 Task: Set an out-of-office reply in Outlook with the message 'I am on vacation' for the specified time range.
Action: Mouse moved to (16, 101)
Screenshot: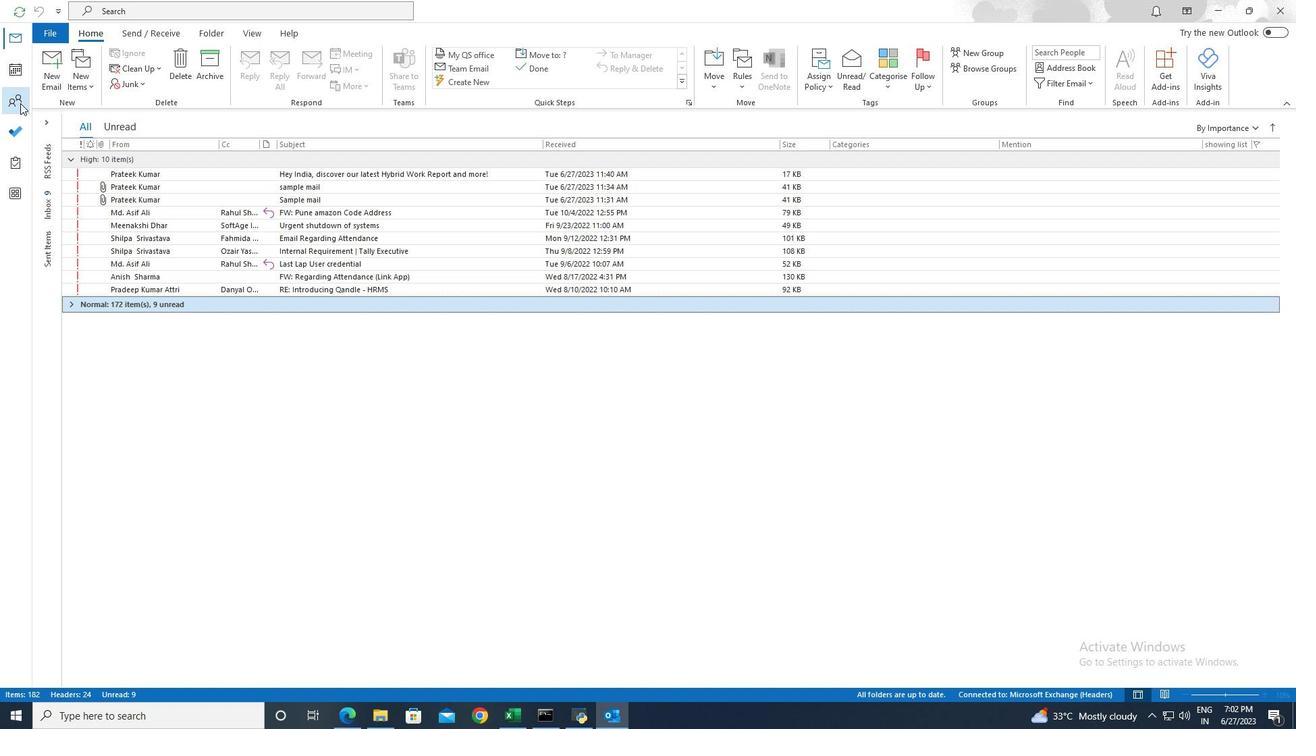 
Action: Mouse pressed left at (16, 101)
Screenshot: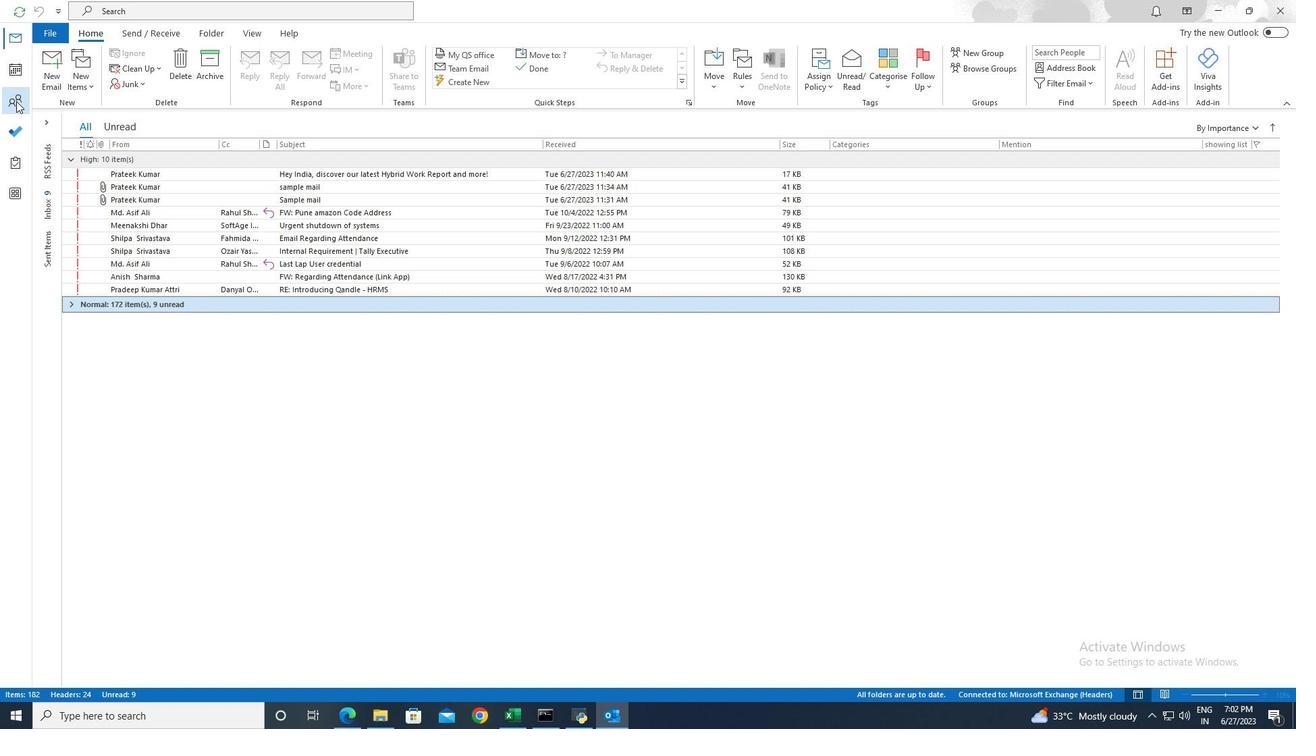
Action: Mouse moved to (41, 29)
Screenshot: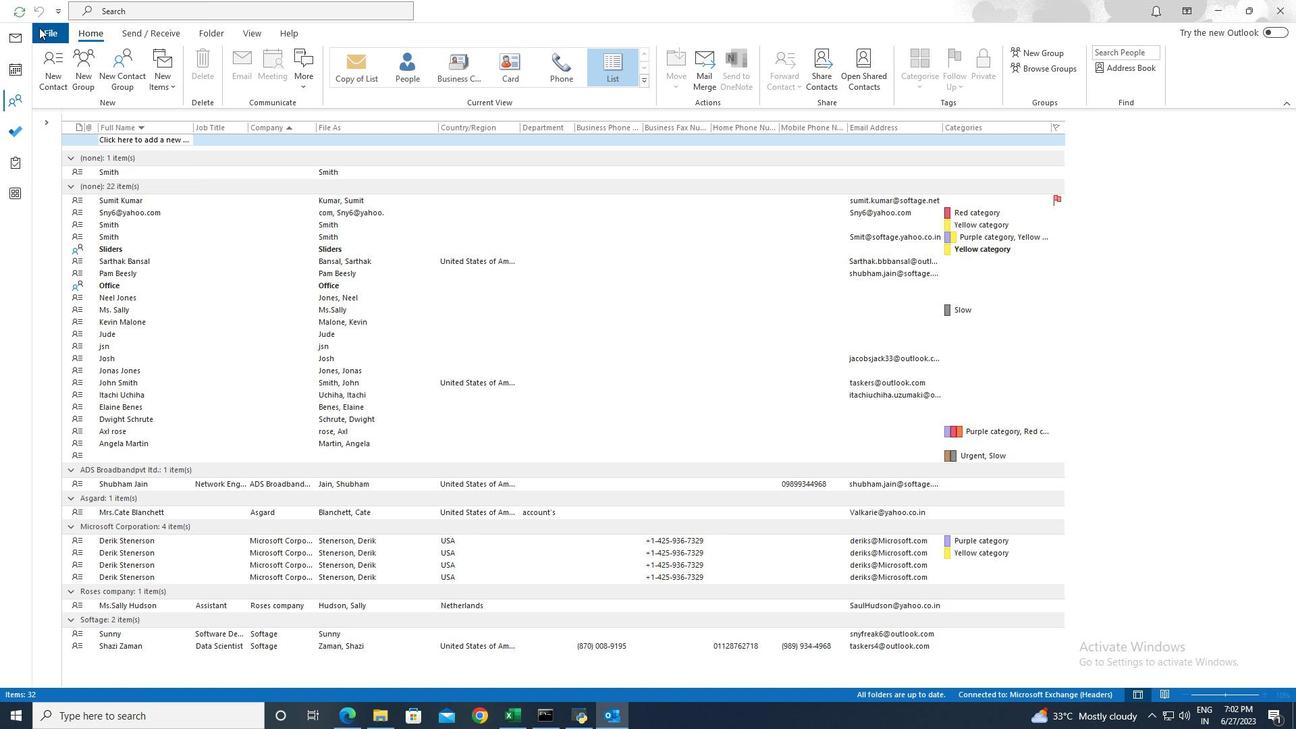 
Action: Mouse pressed left at (41, 29)
Screenshot: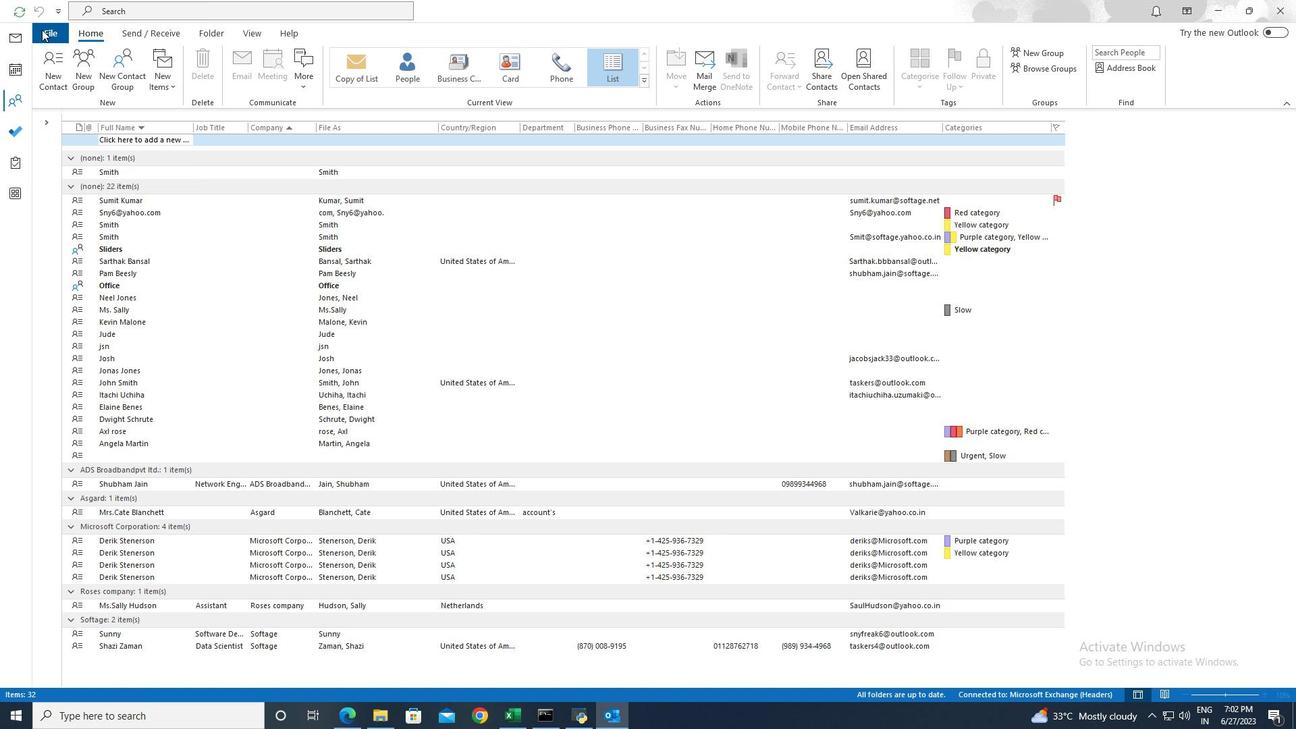 
Action: Mouse moved to (143, 270)
Screenshot: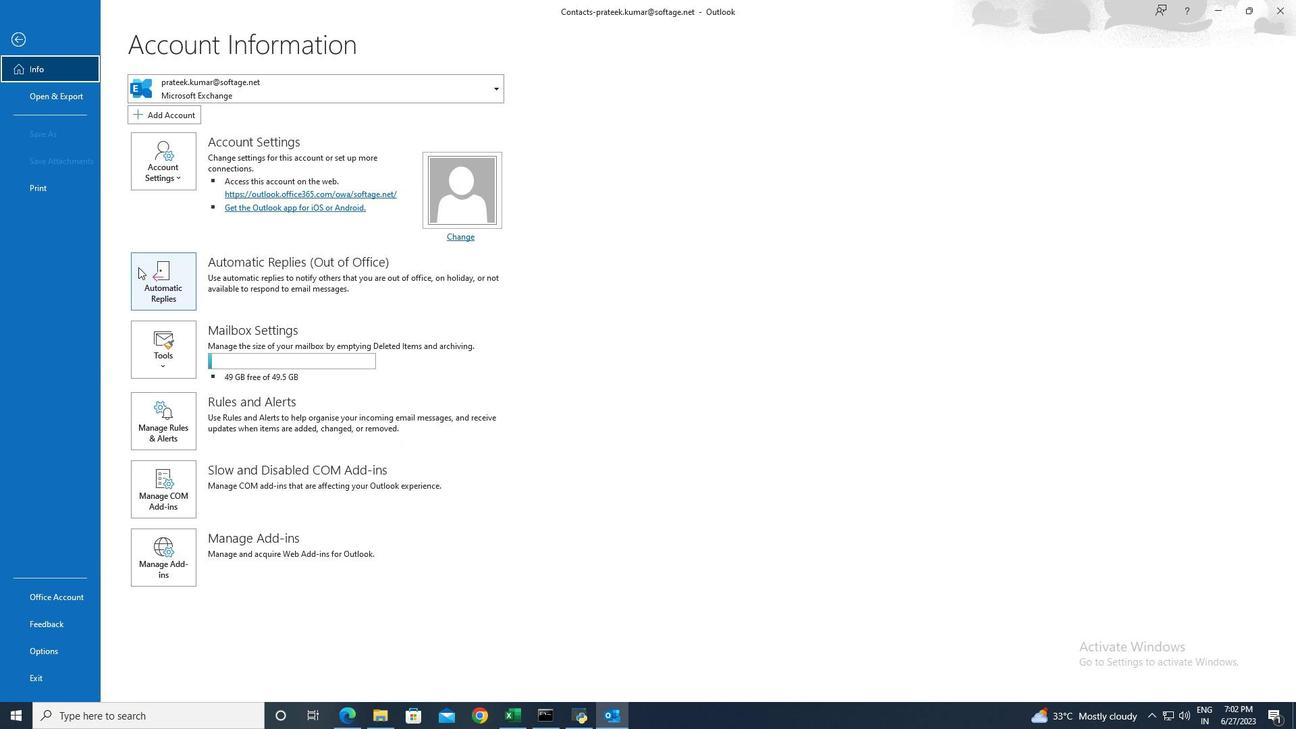 
Action: Mouse pressed left at (143, 270)
Screenshot: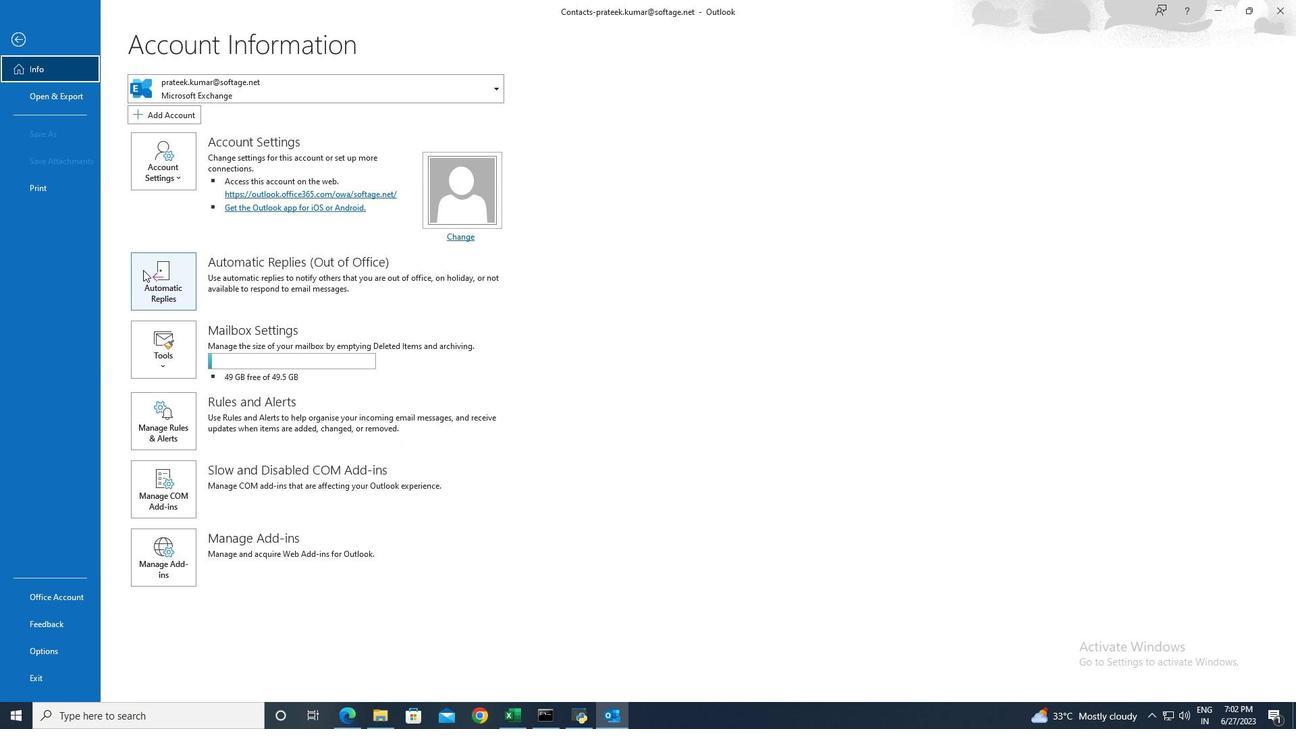 
Action: Mouse moved to (647, 233)
Screenshot: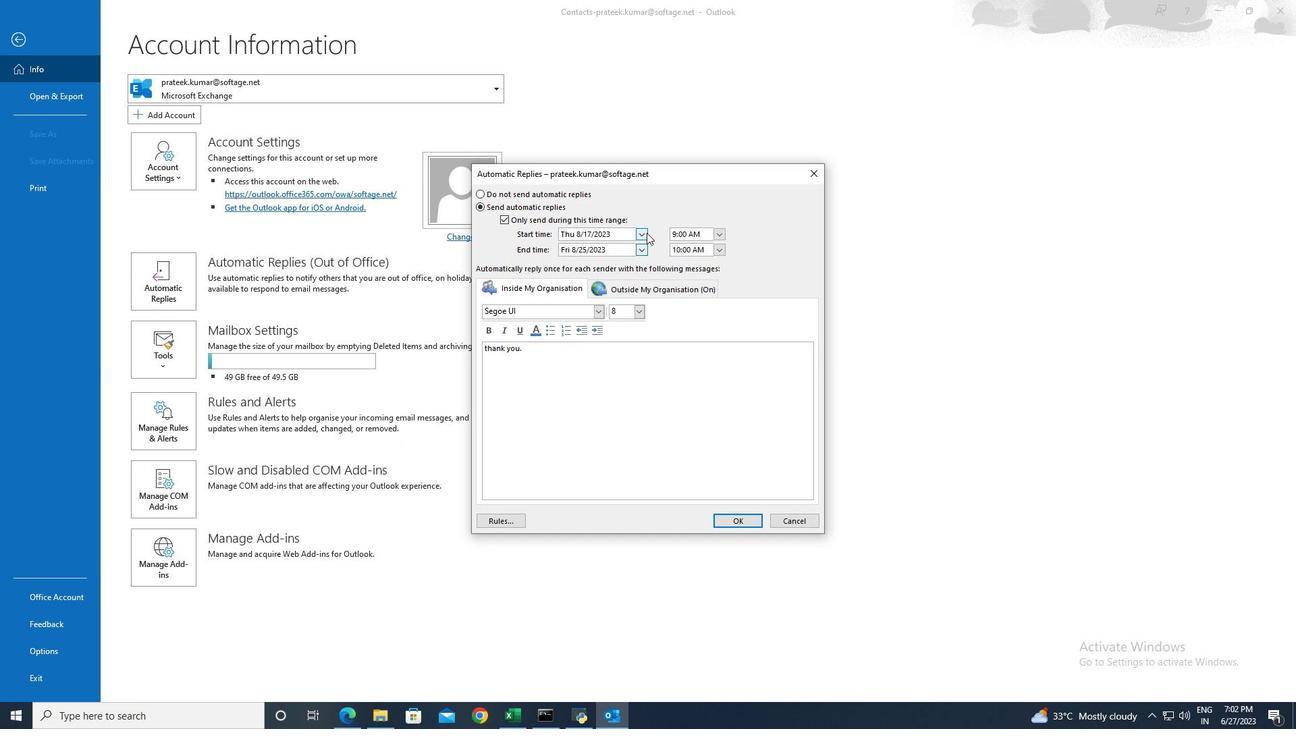 
Action: Mouse pressed left at (647, 233)
Screenshot: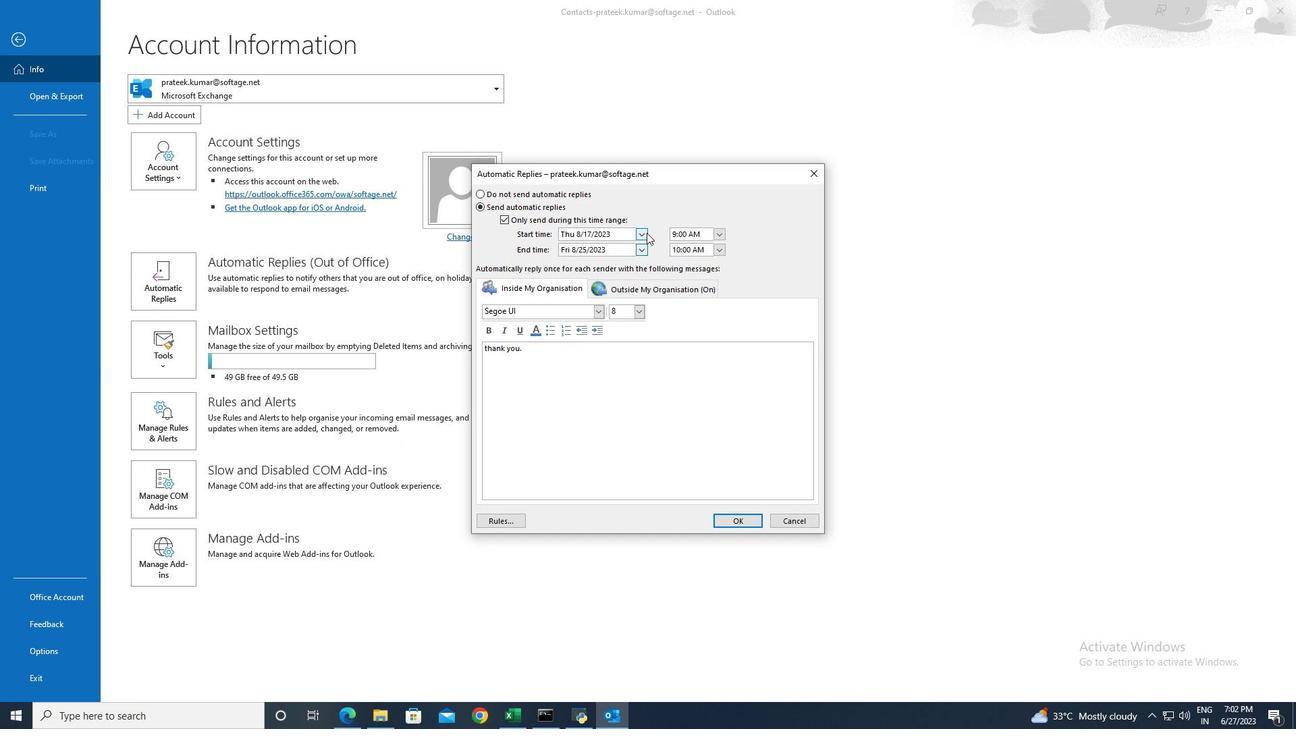 
Action: Mouse moved to (510, 249)
Screenshot: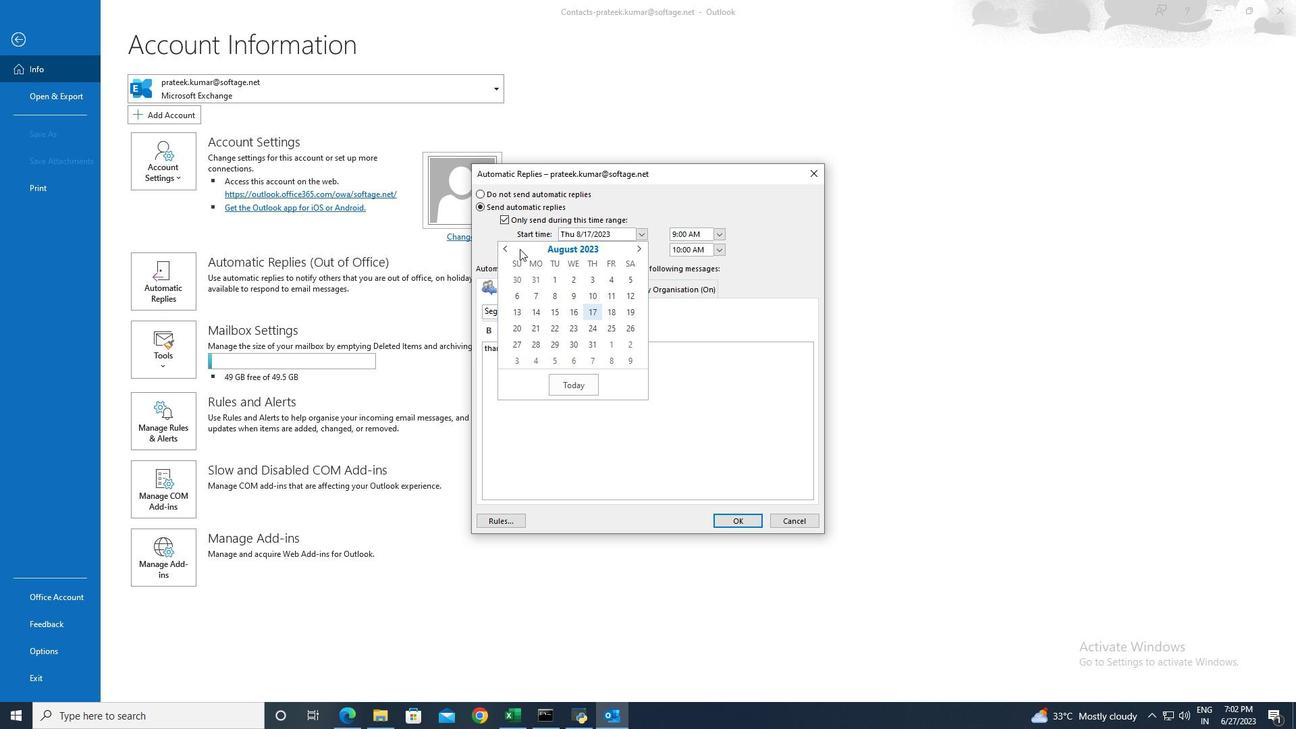 
Action: Mouse pressed left at (510, 249)
Screenshot: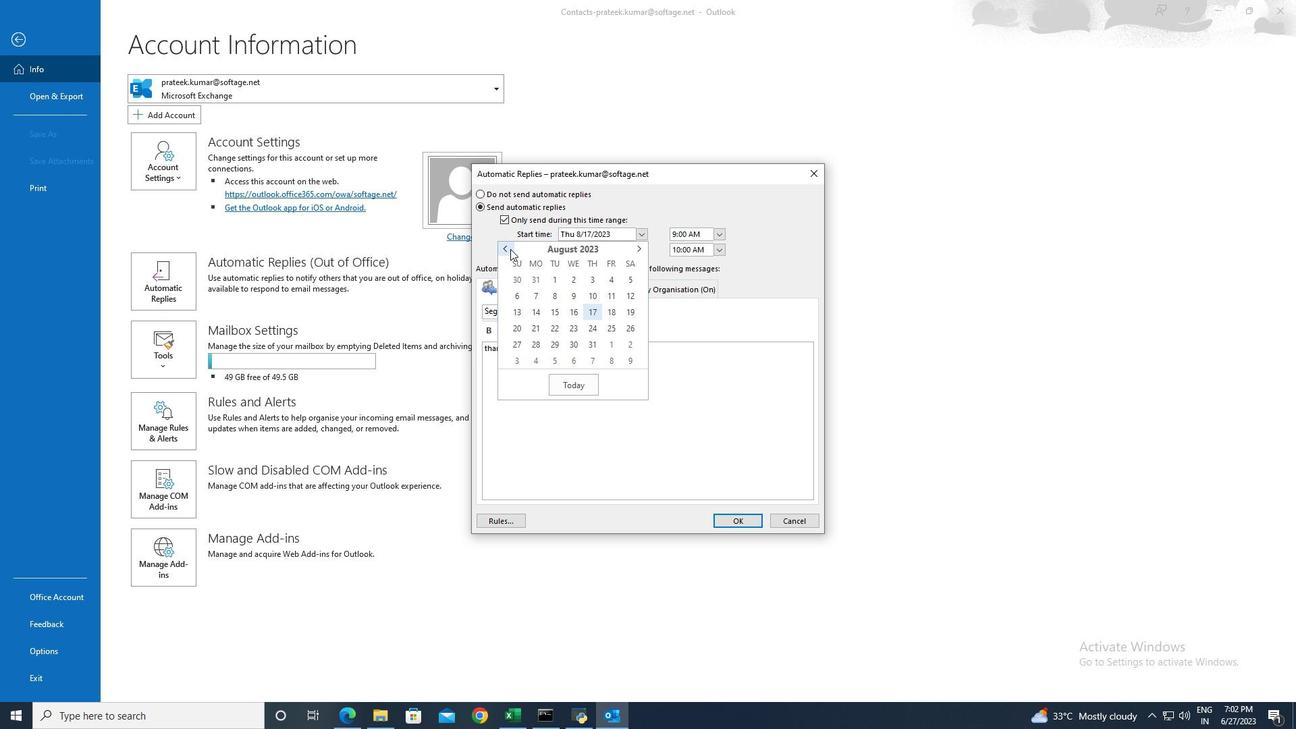 
Action: Mouse moved to (593, 308)
Screenshot: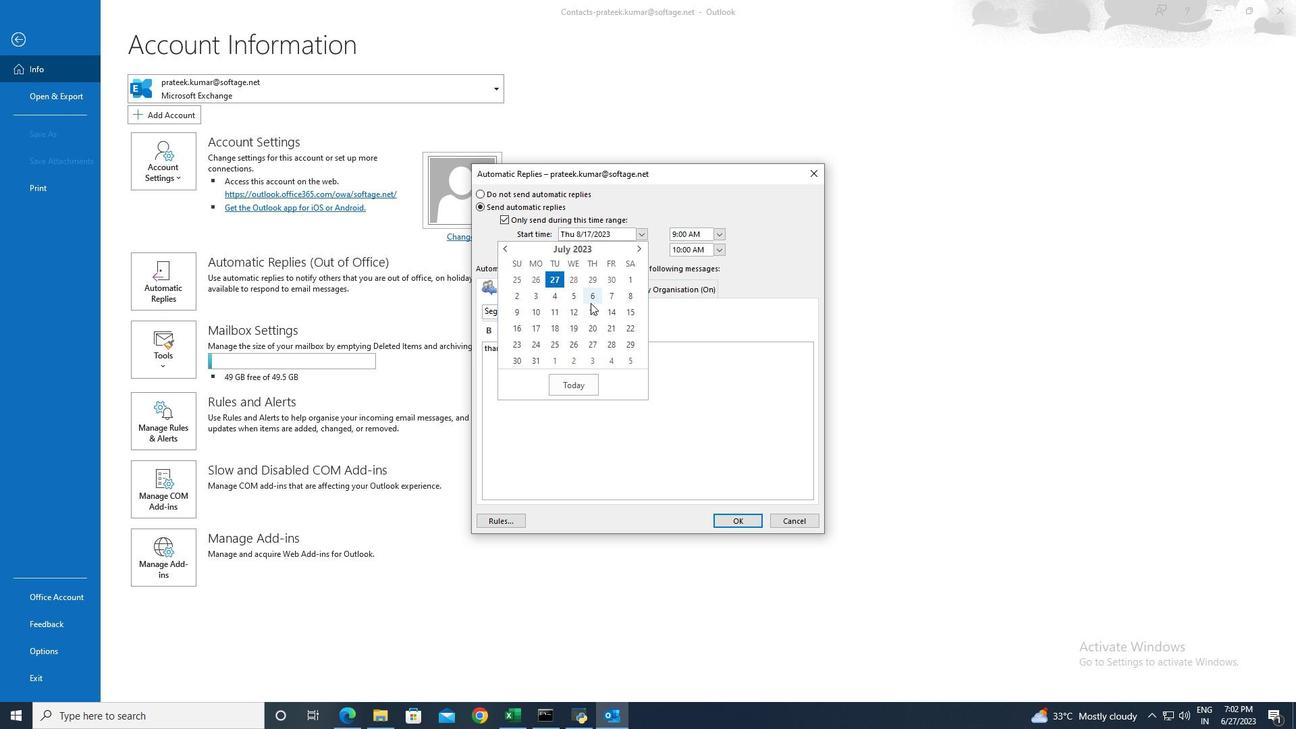 
Action: Mouse pressed left at (593, 308)
Screenshot: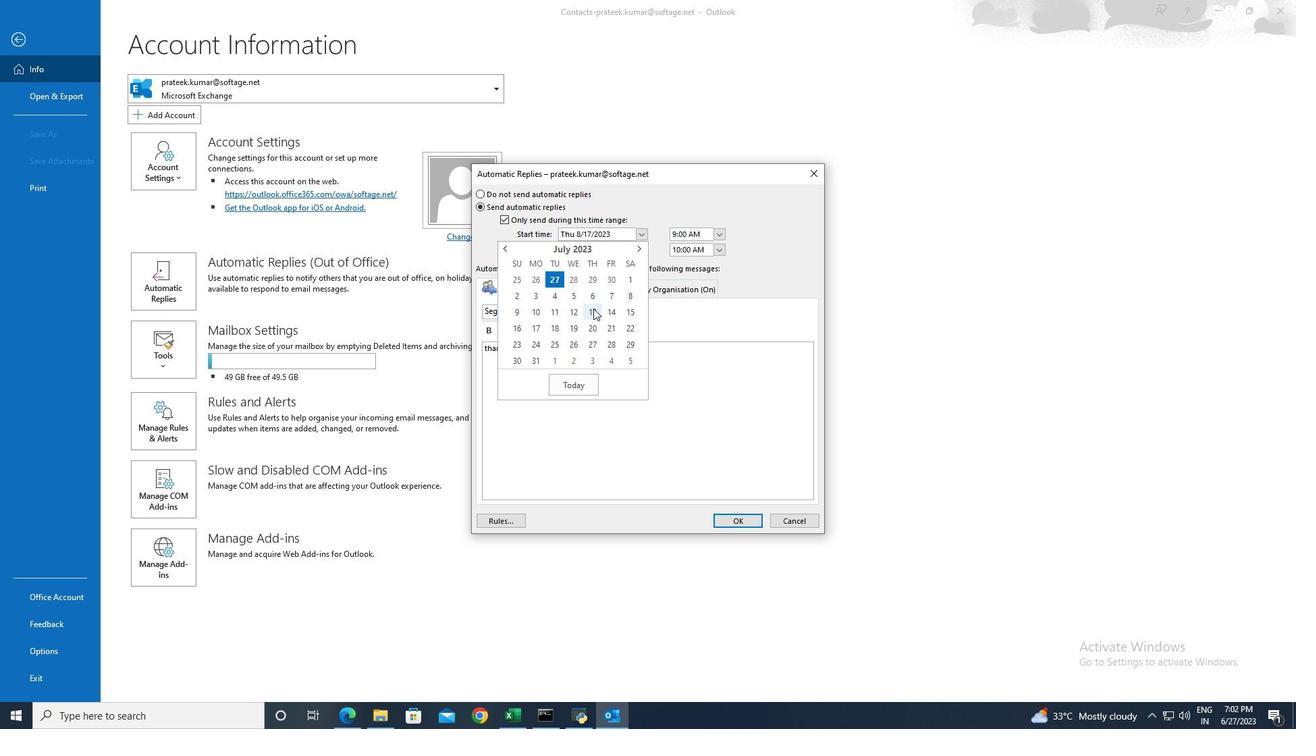 
Action: Mouse moved to (718, 234)
Screenshot: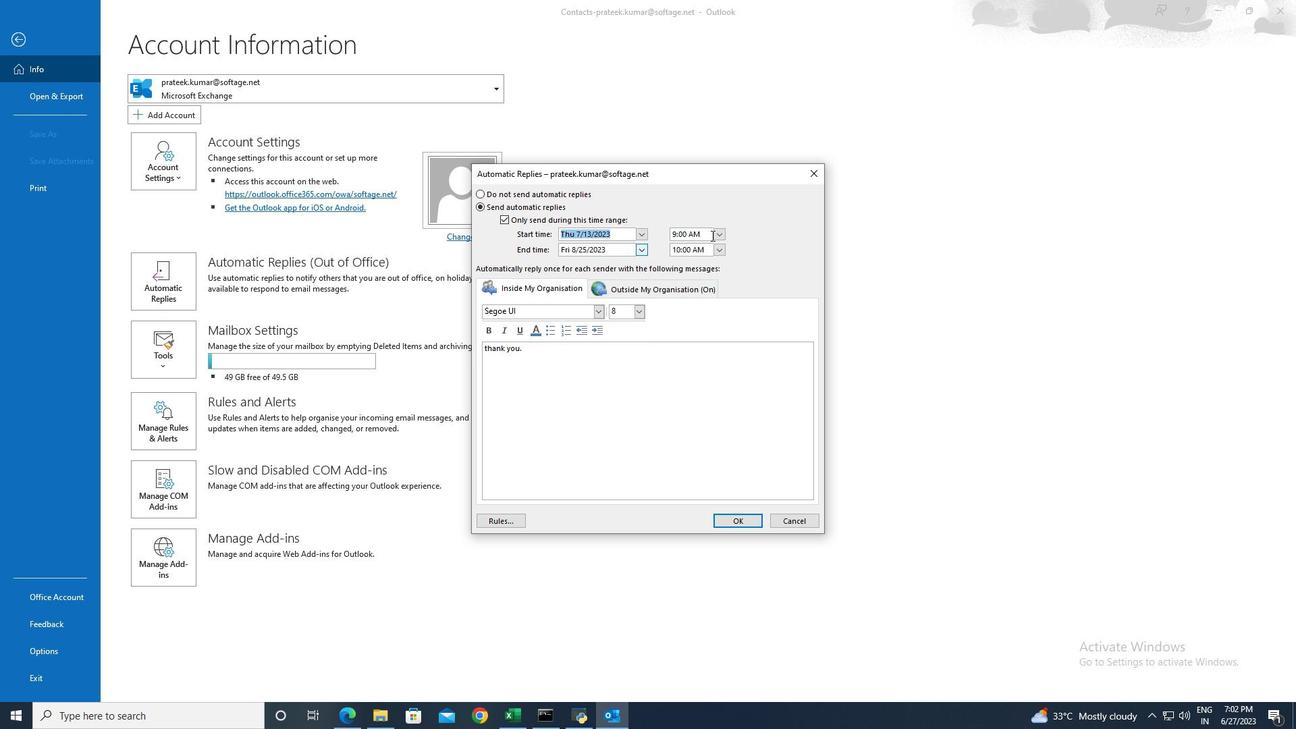 
Action: Mouse pressed left at (718, 234)
Screenshot: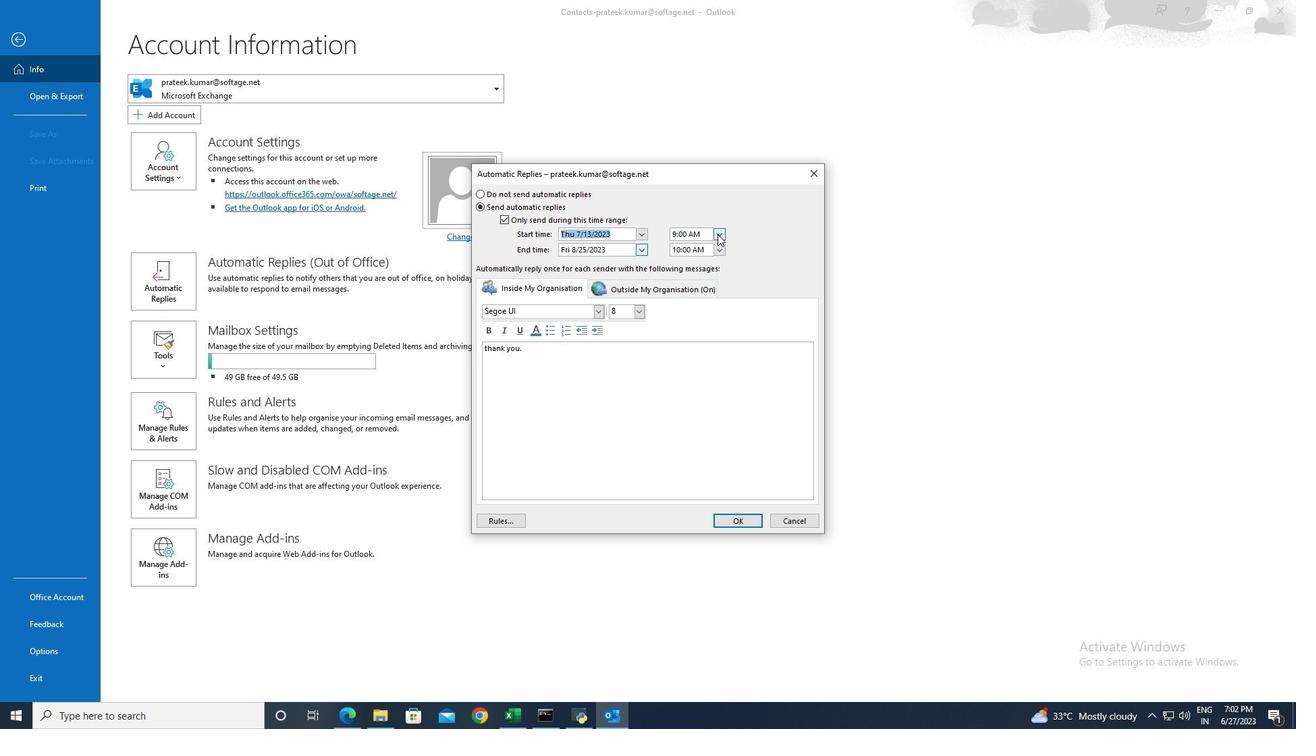 
Action: Mouse moved to (721, 245)
Screenshot: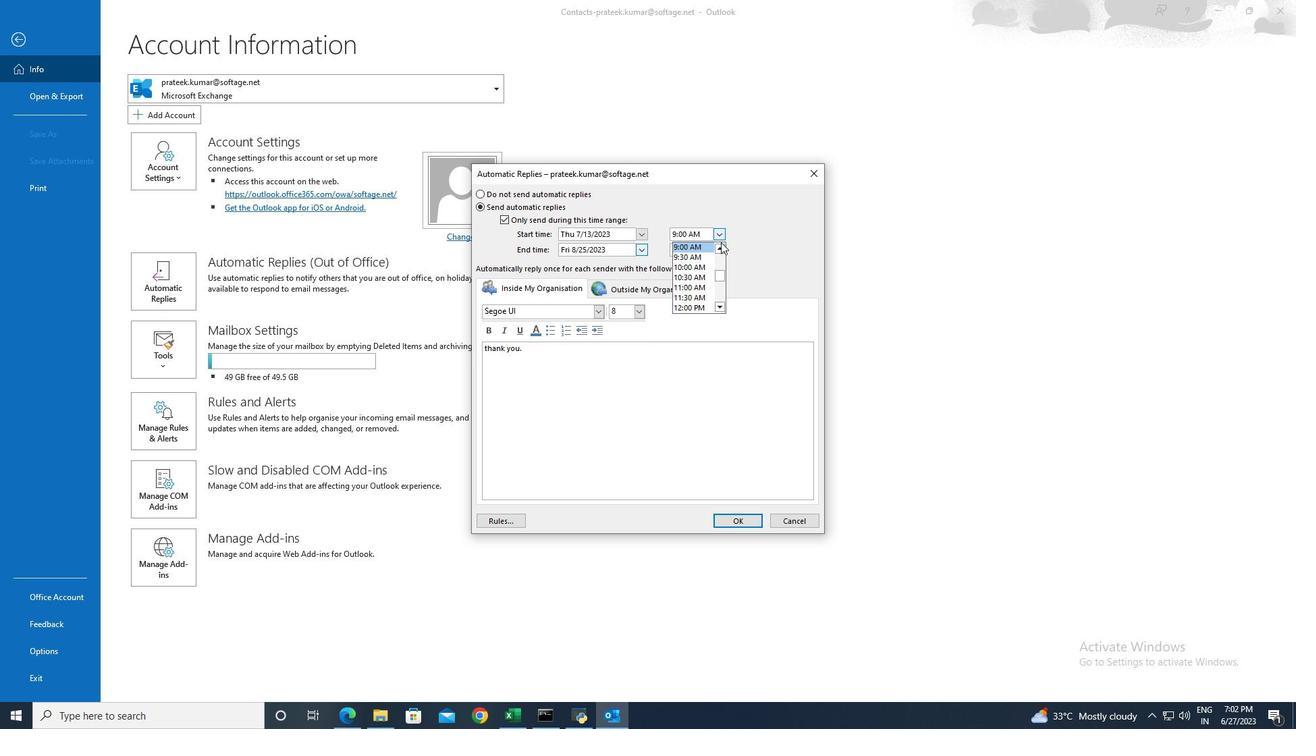 
Action: Mouse pressed left at (721, 245)
Screenshot: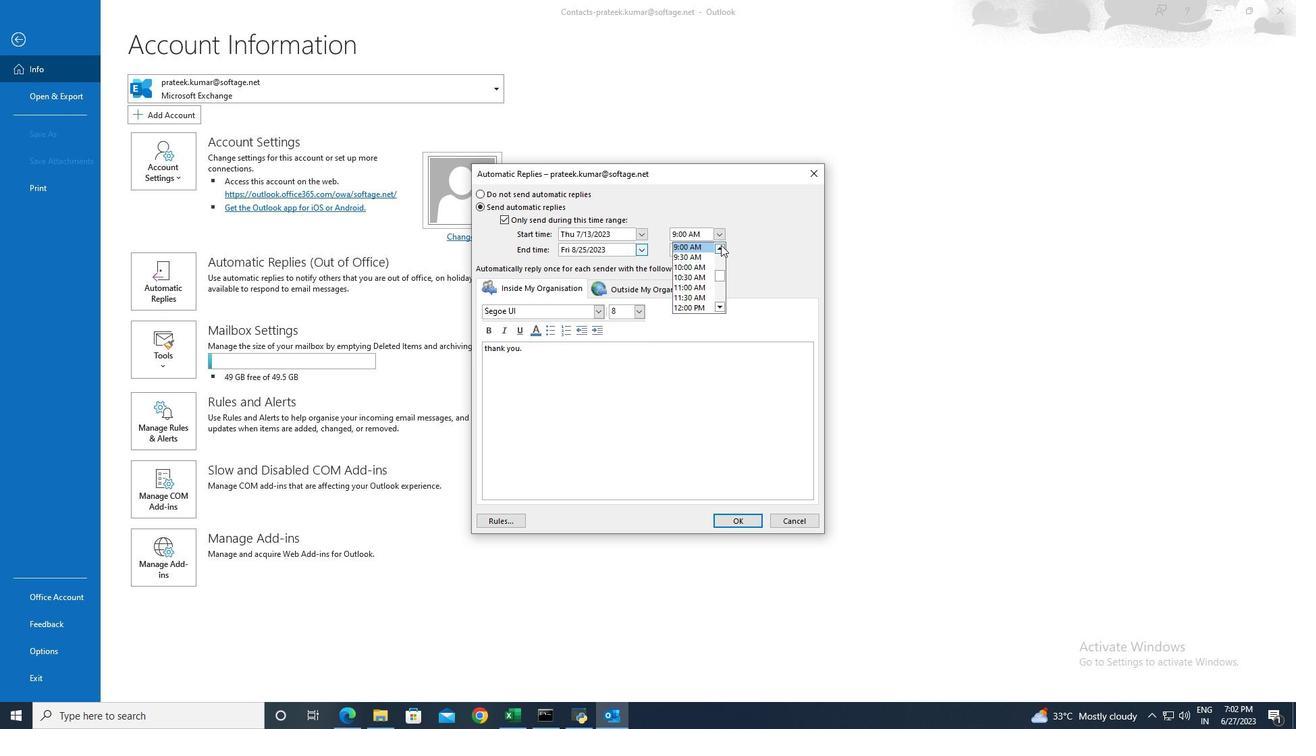 
Action: Mouse pressed left at (721, 245)
Screenshot: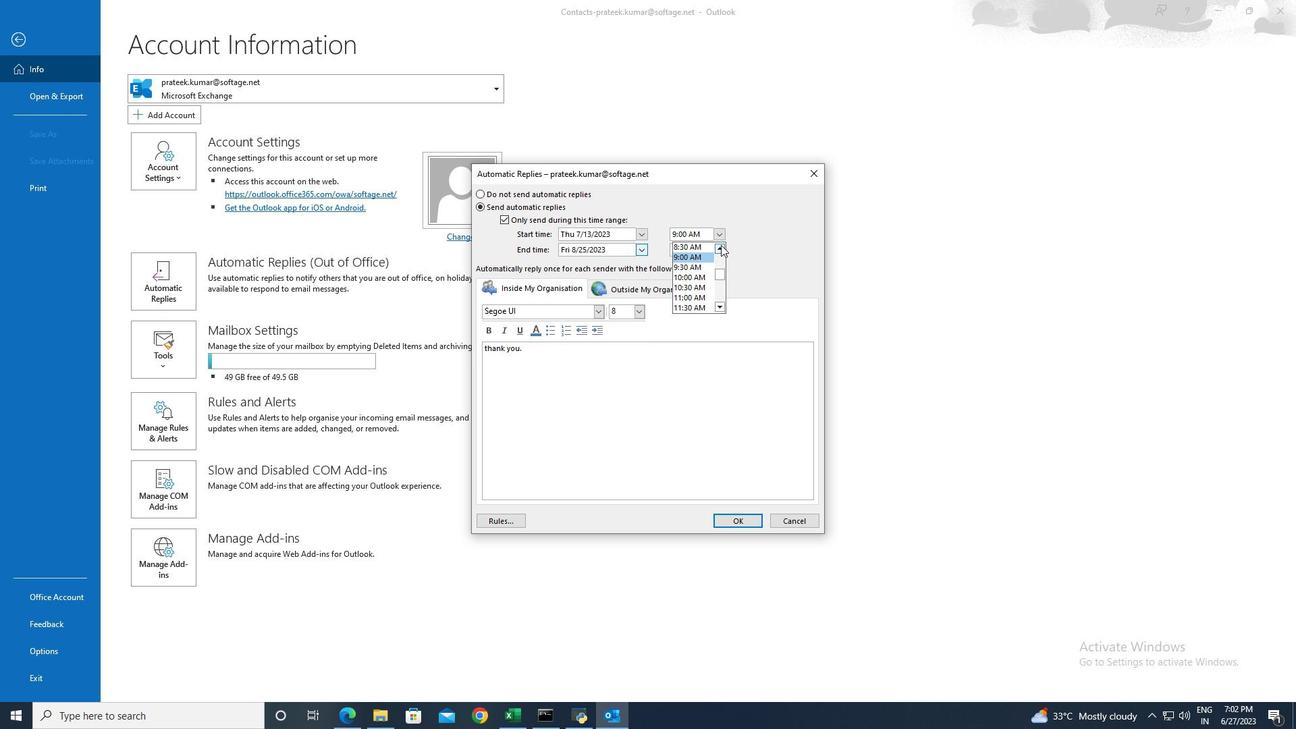 
Action: Mouse moved to (690, 248)
Screenshot: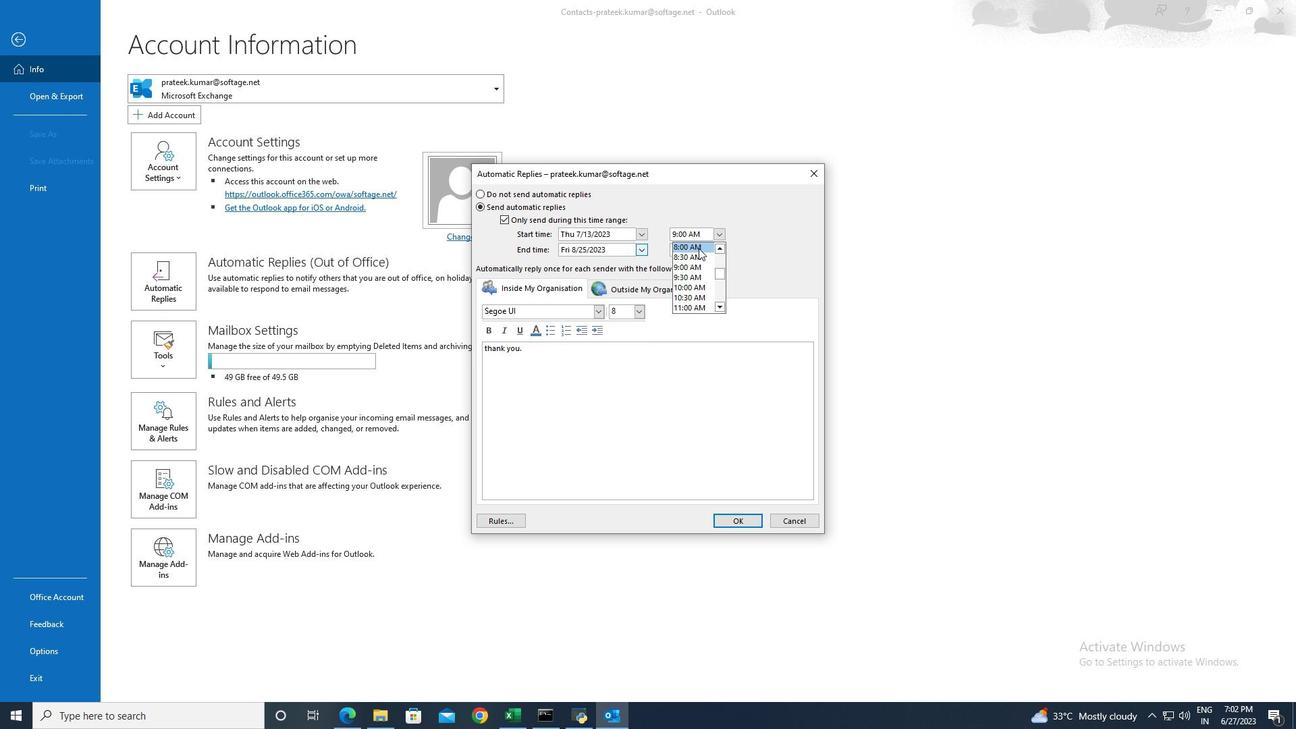 
Action: Mouse pressed left at (690, 248)
Screenshot: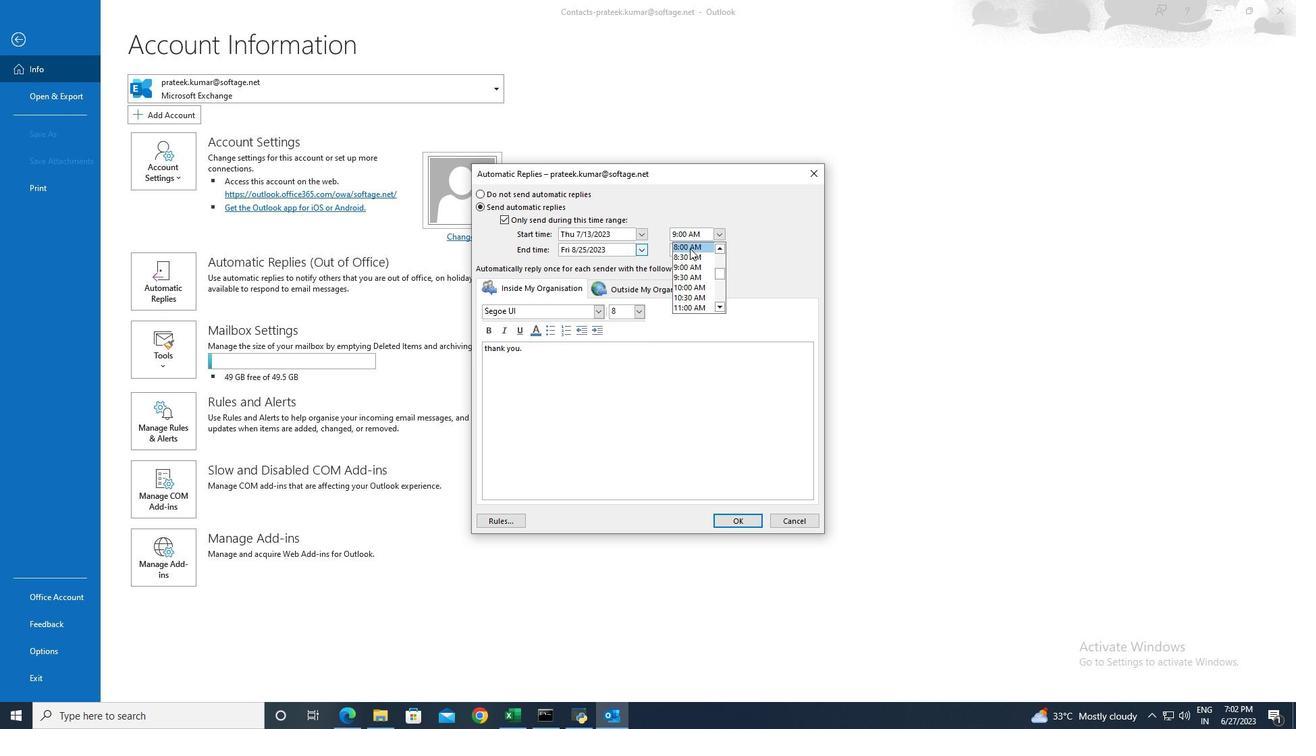 
Action: Mouse moved to (639, 250)
Screenshot: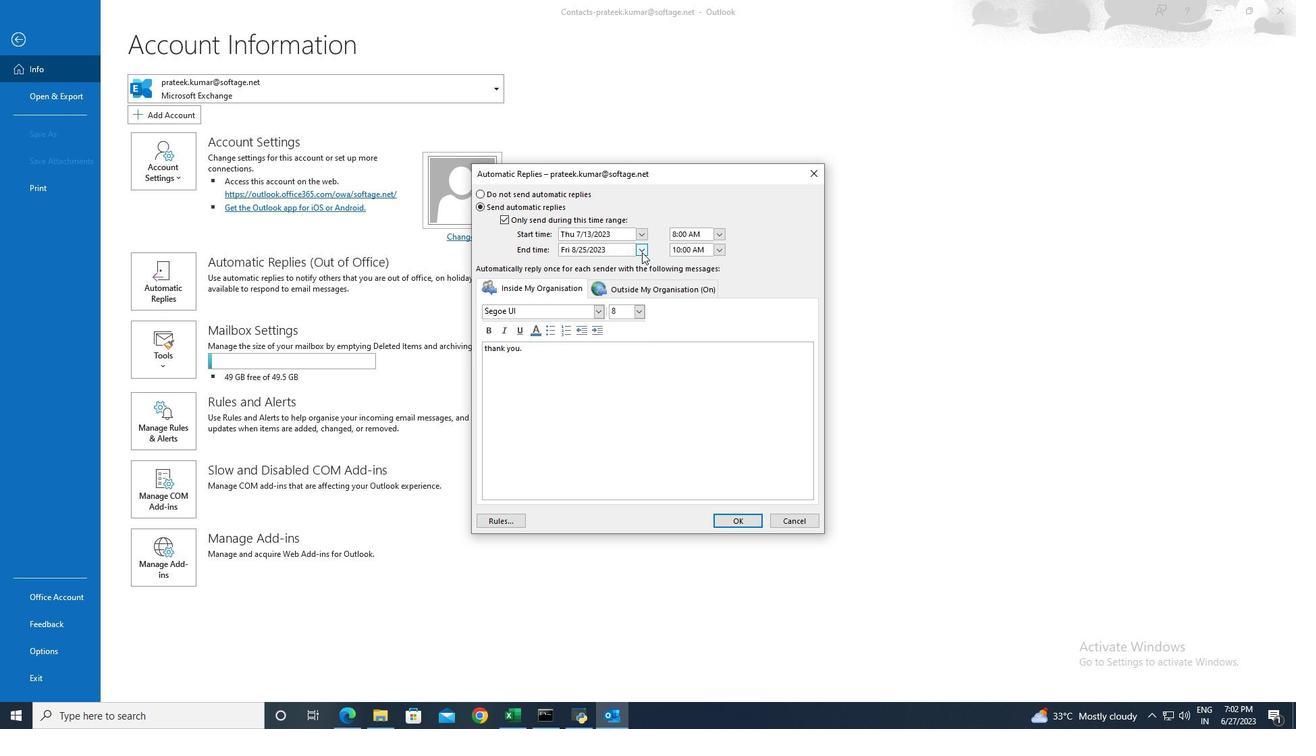 
Action: Mouse pressed left at (639, 250)
Screenshot: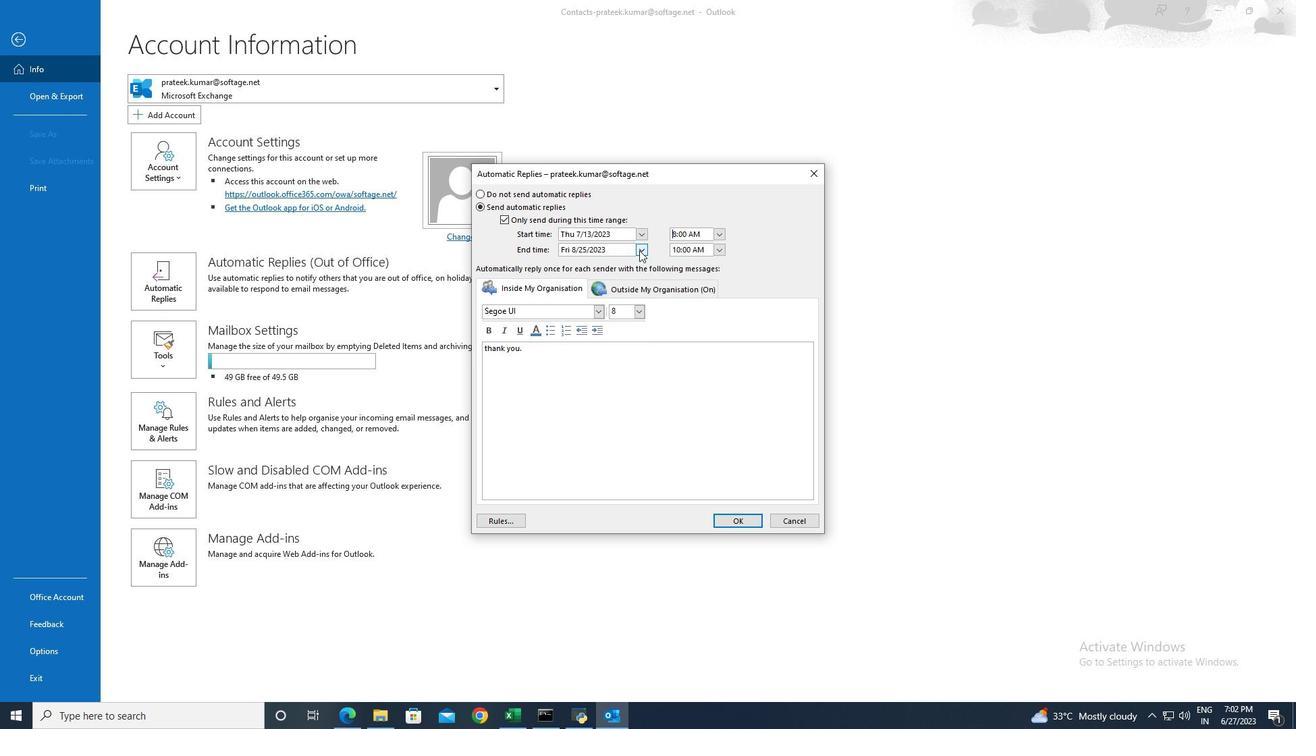 
Action: Mouse moved to (504, 268)
Screenshot: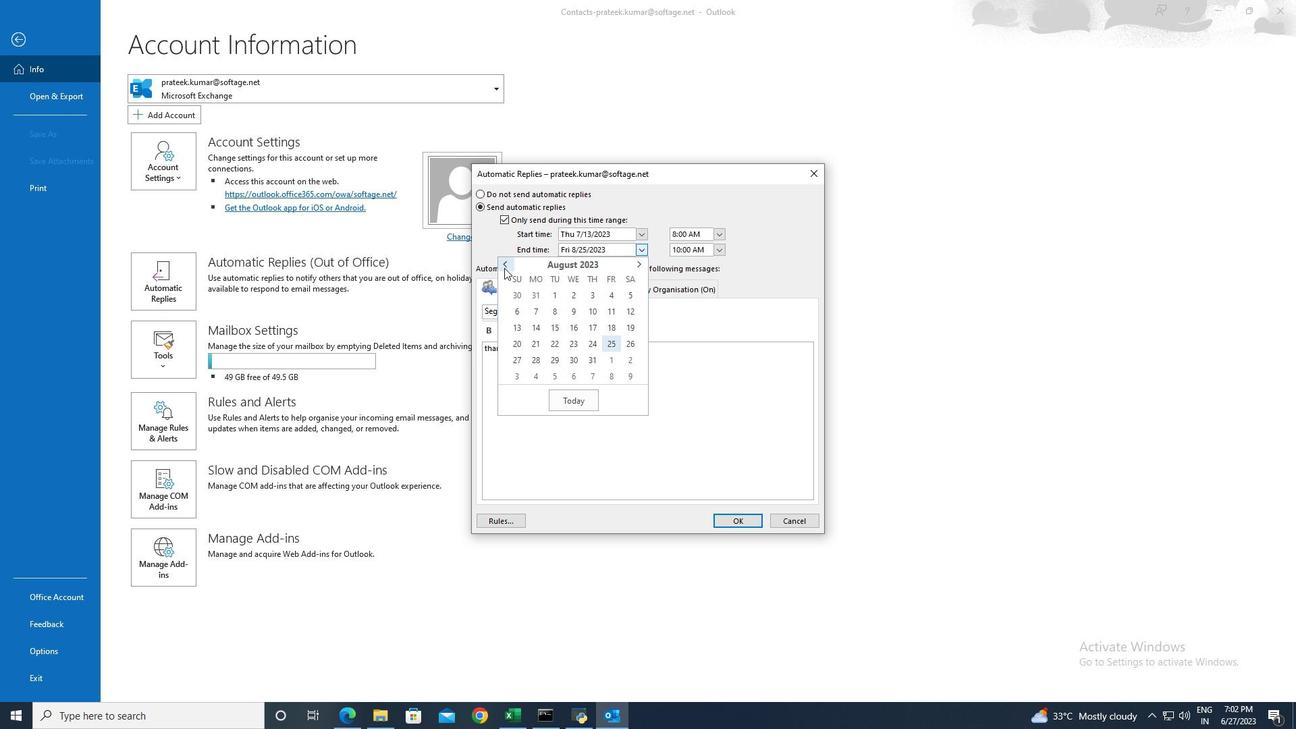 
Action: Mouse pressed left at (504, 268)
Screenshot: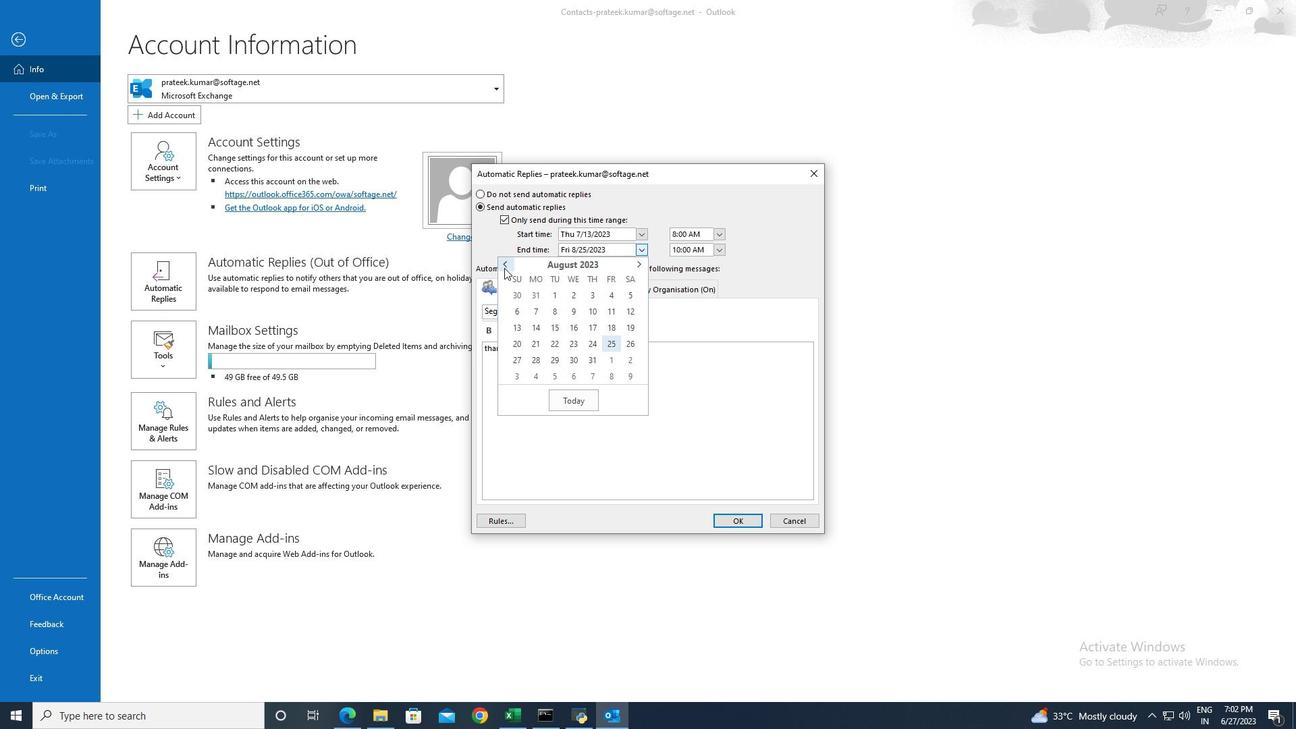 
Action: Mouse moved to (534, 362)
Screenshot: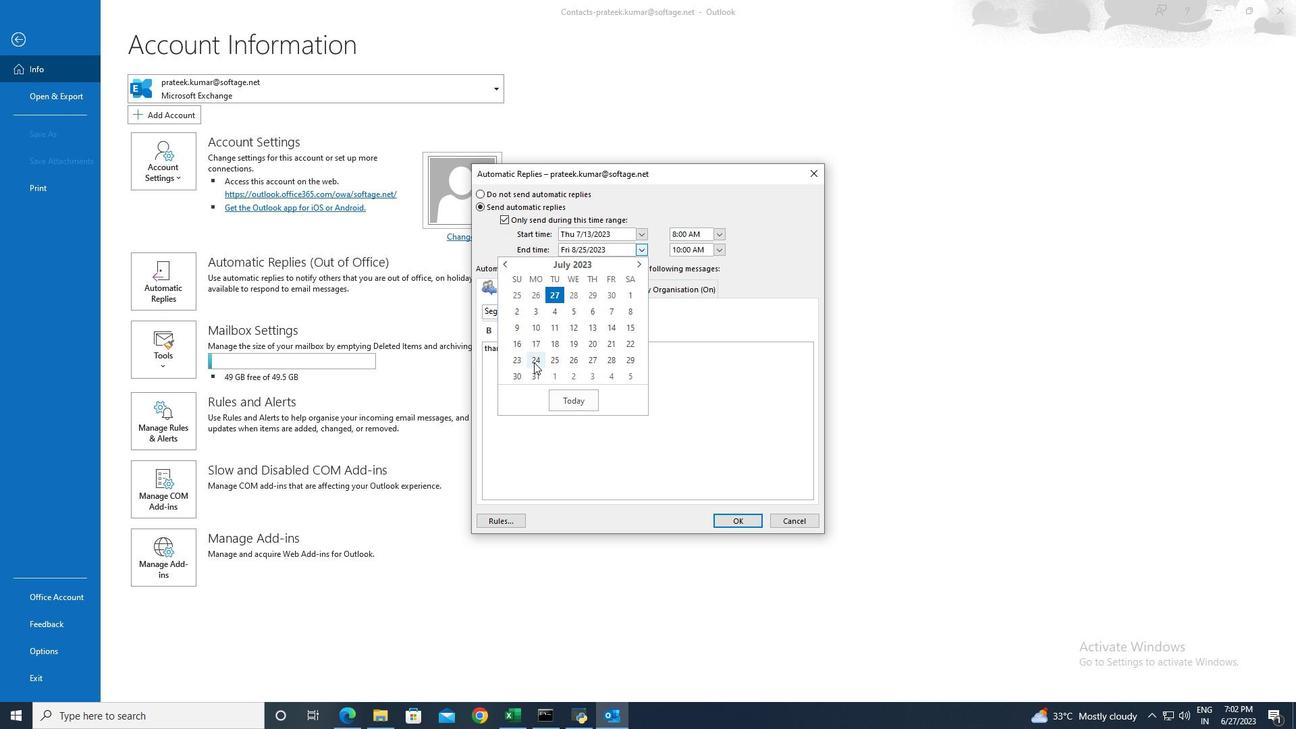 
Action: Mouse pressed left at (534, 362)
Screenshot: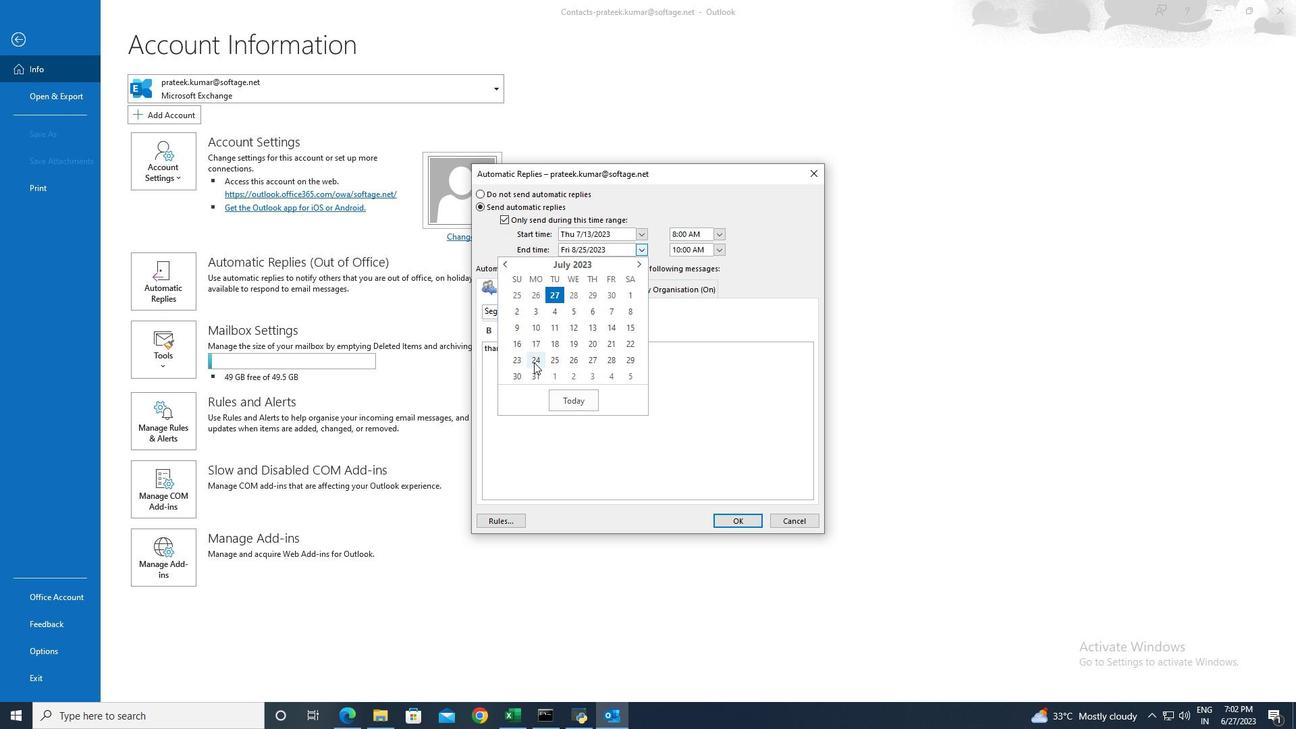 
Action: Mouse moved to (718, 251)
Screenshot: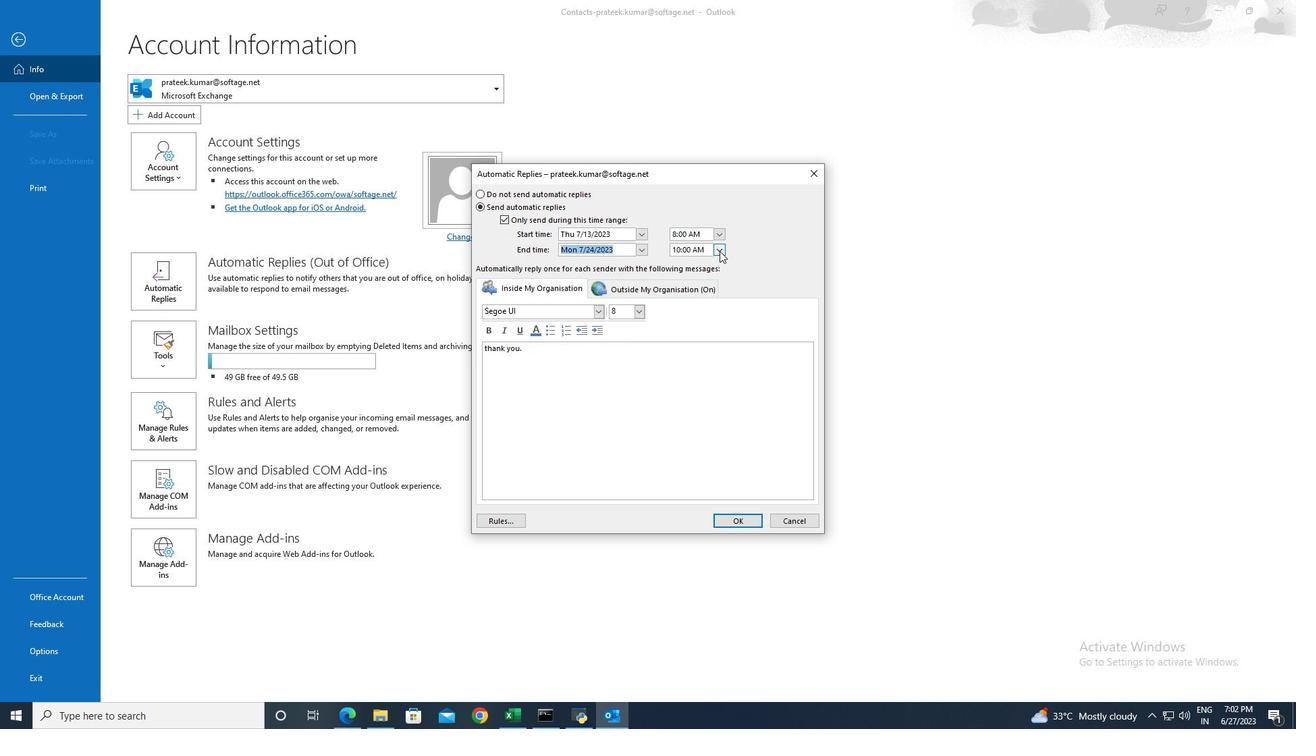 
Action: Mouse pressed left at (718, 251)
Screenshot: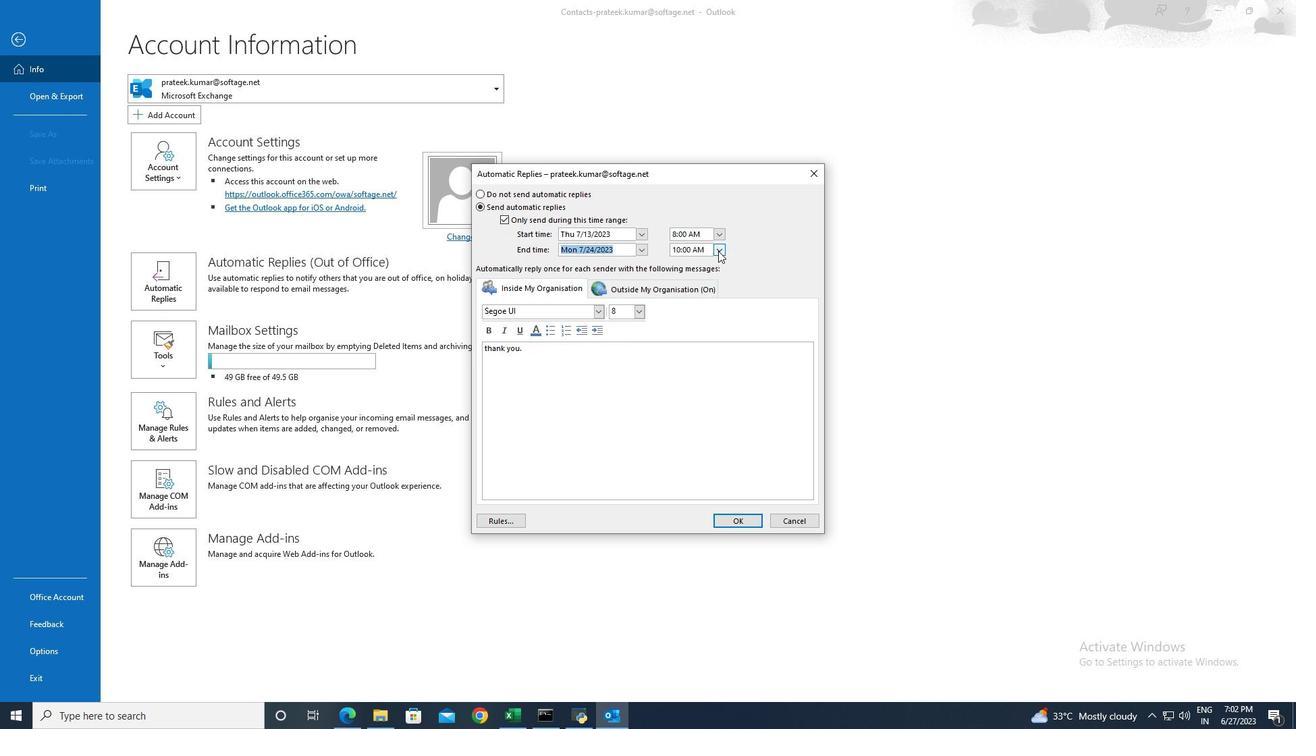 
Action: Mouse moved to (718, 261)
Screenshot: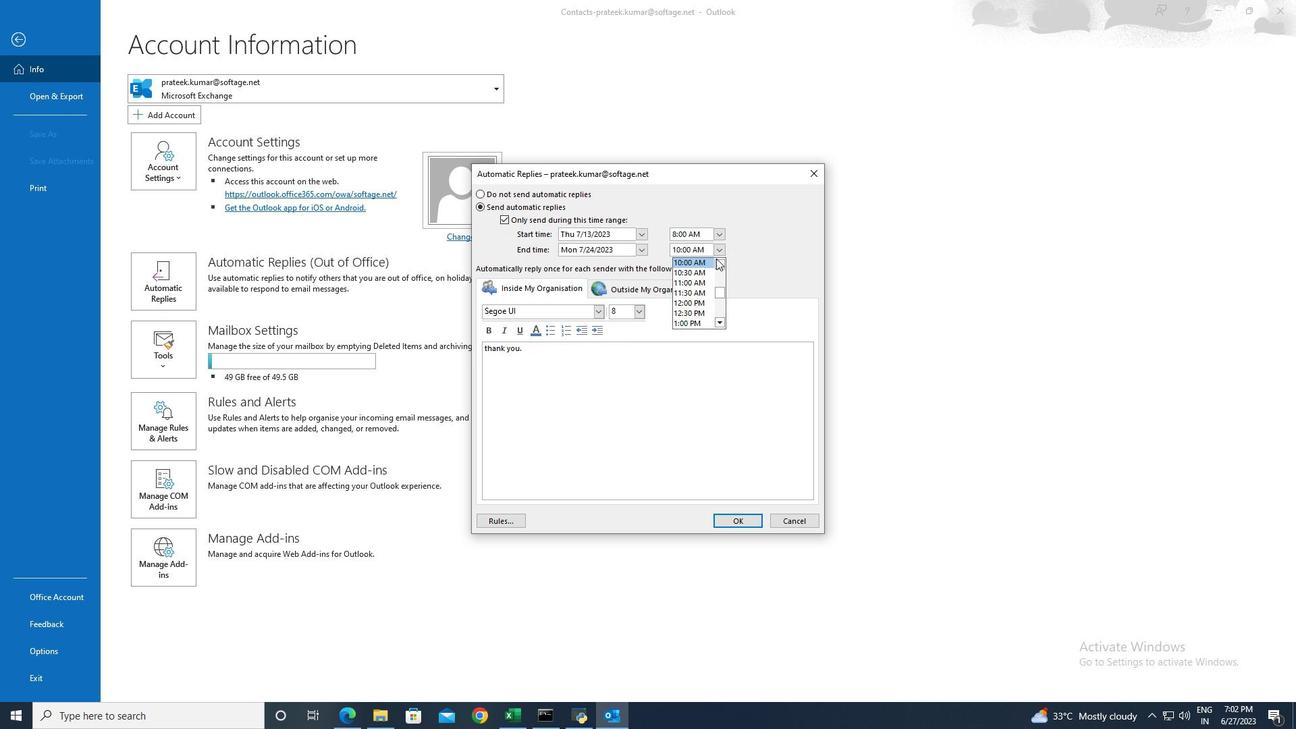 
Action: Mouse pressed left at (718, 261)
Screenshot: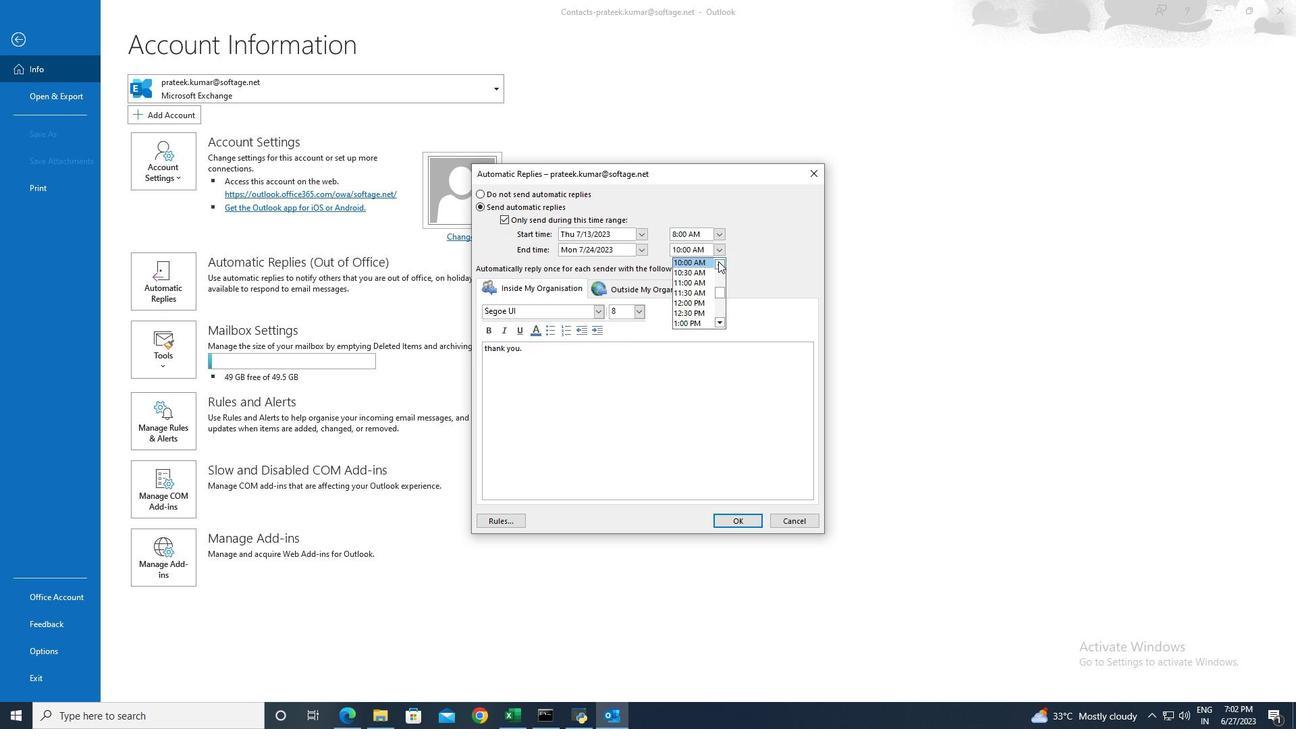 
Action: Mouse pressed left at (718, 261)
Screenshot: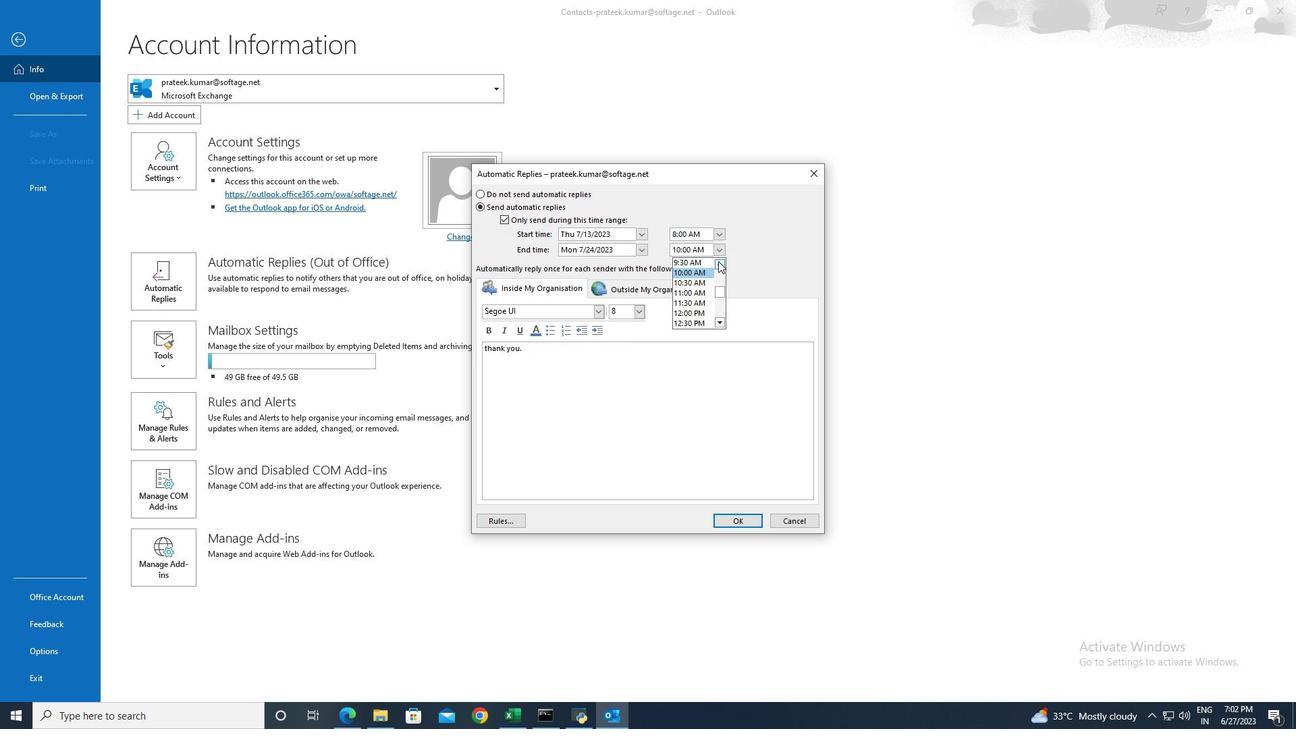 
Action: Mouse pressed left at (718, 261)
Screenshot: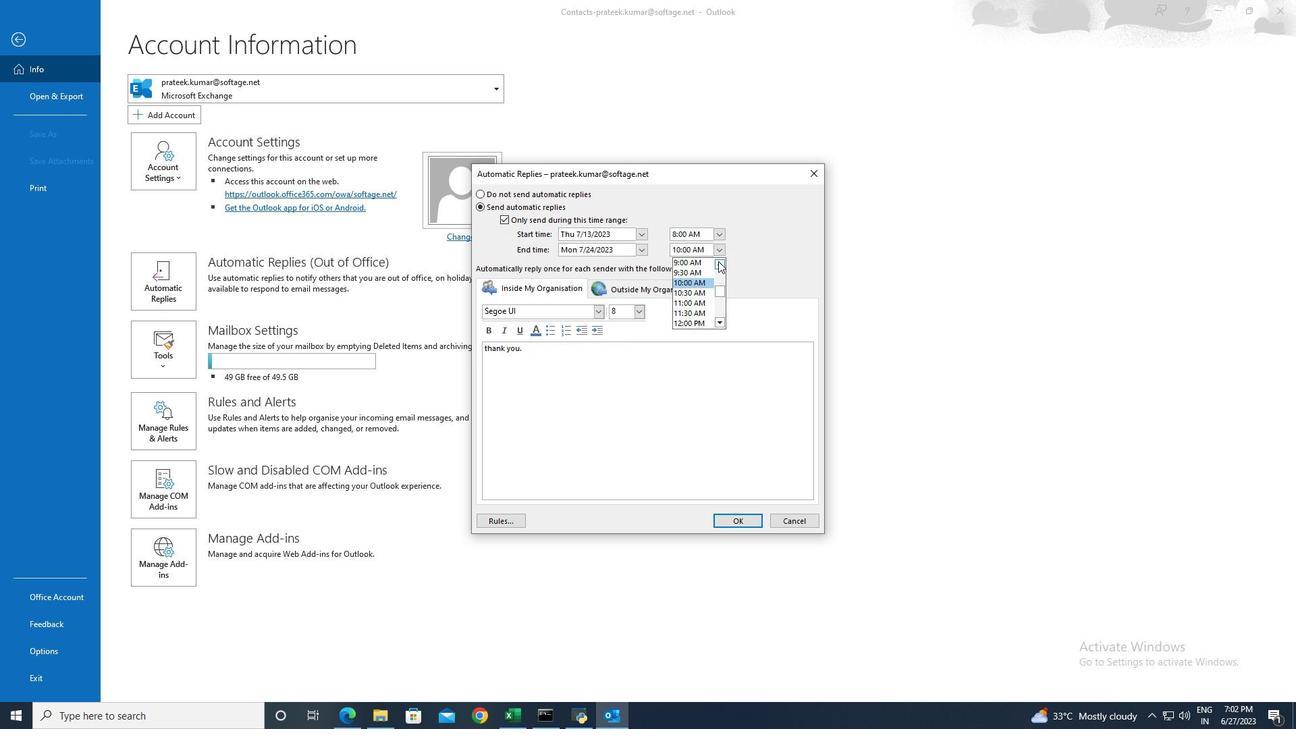 
Action: Mouse pressed left at (718, 261)
Screenshot: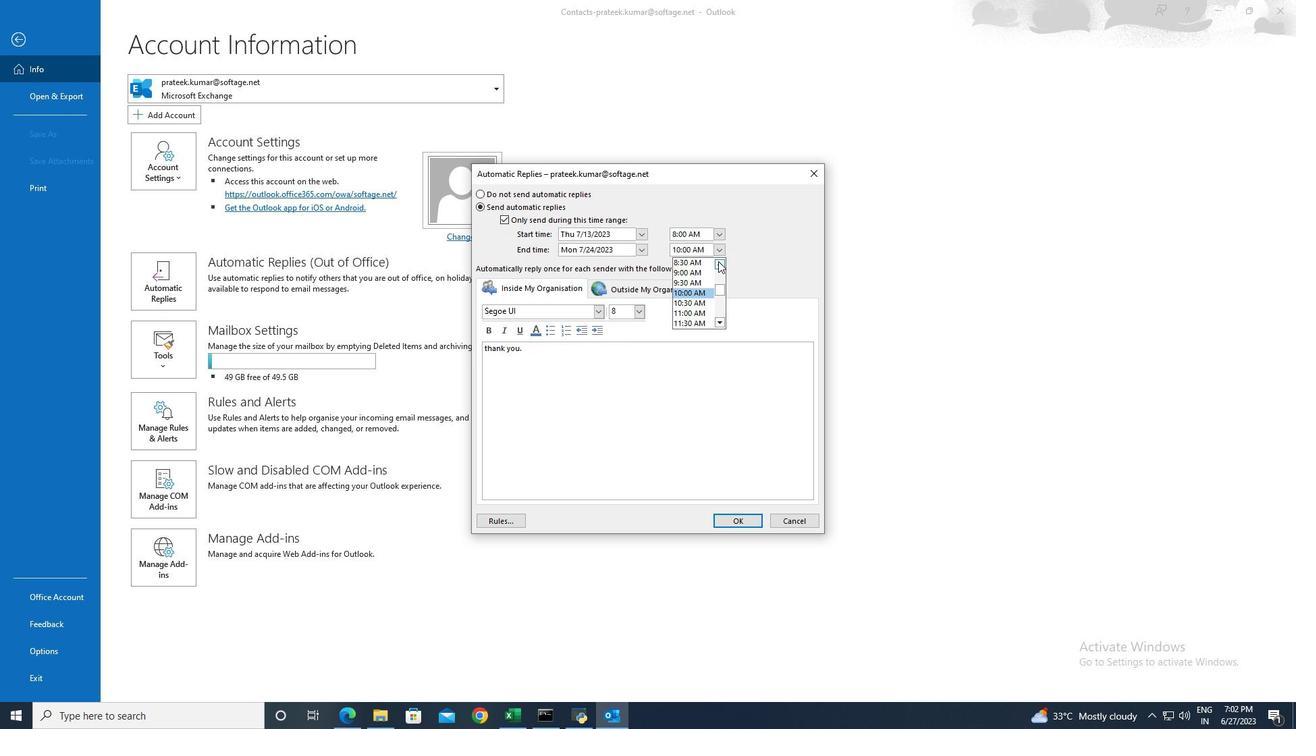 
Action: Mouse moved to (695, 261)
Screenshot: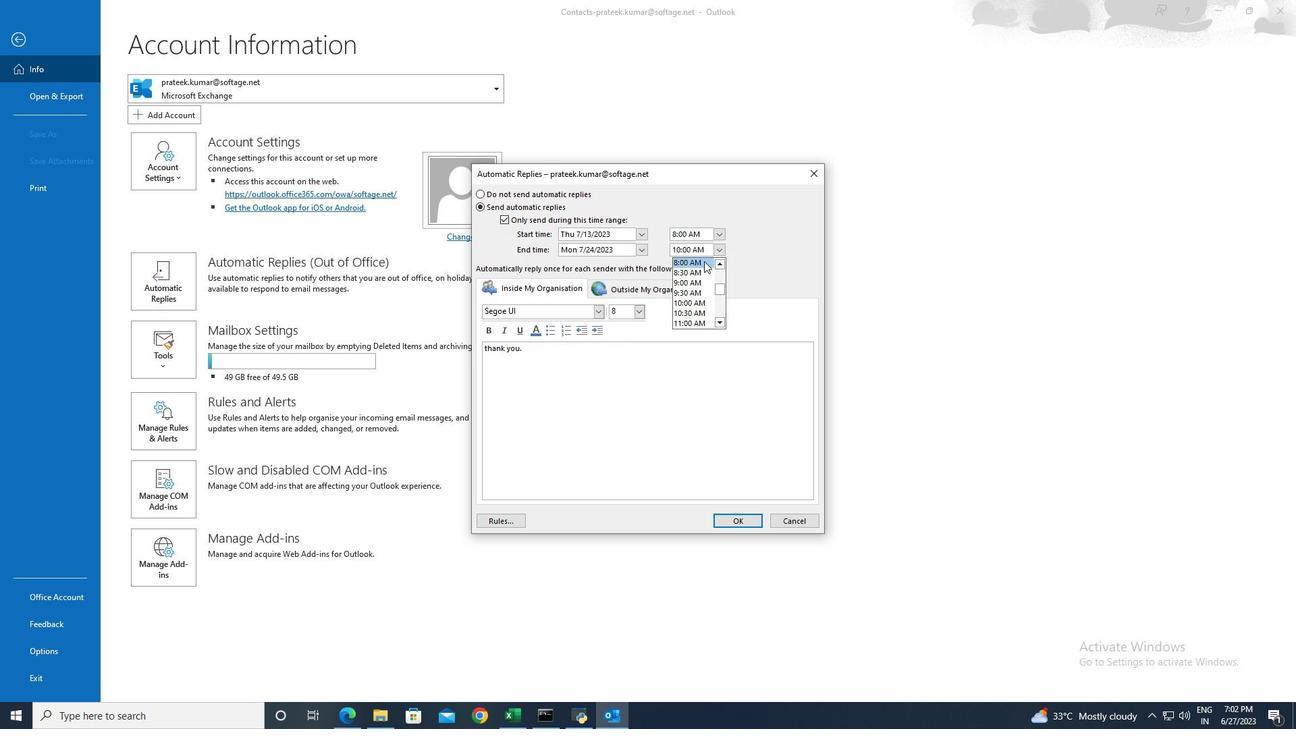 
Action: Mouse pressed left at (695, 261)
Screenshot: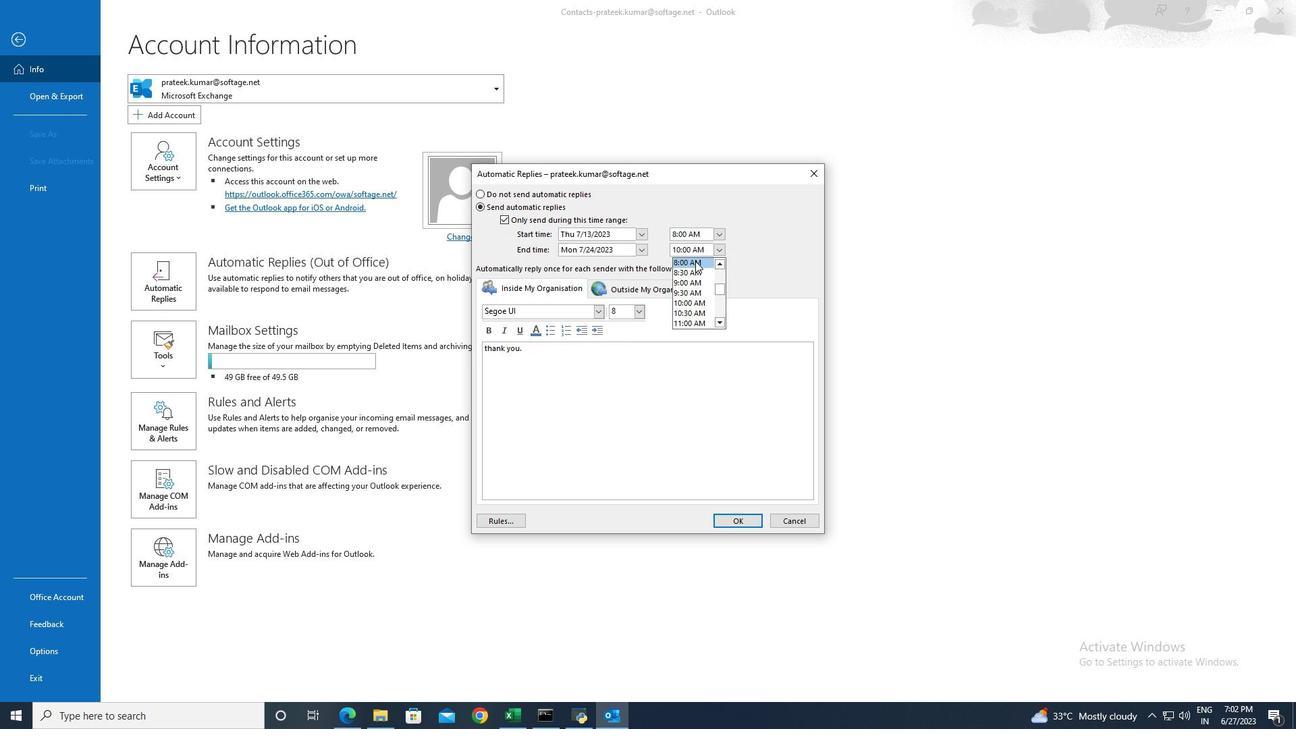 
Action: Mouse moved to (543, 349)
Screenshot: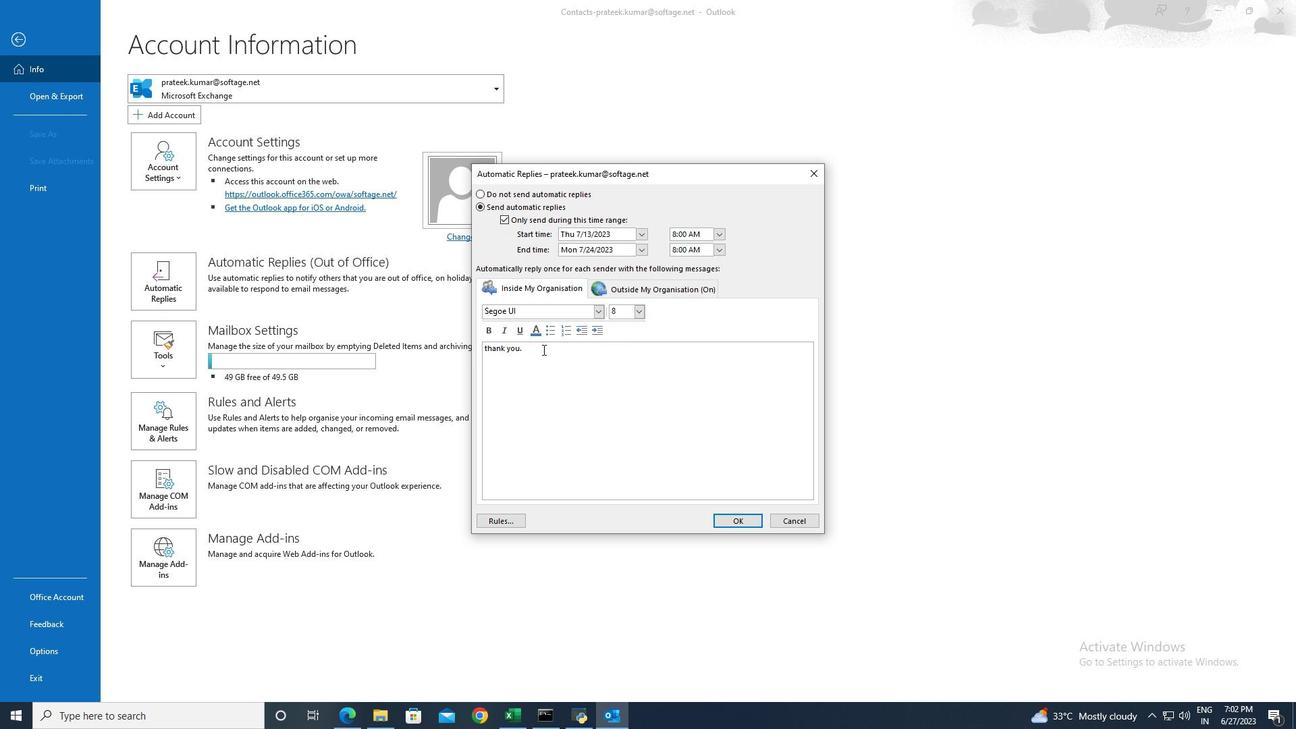 
Action: Mouse pressed left at (543, 349)
Screenshot: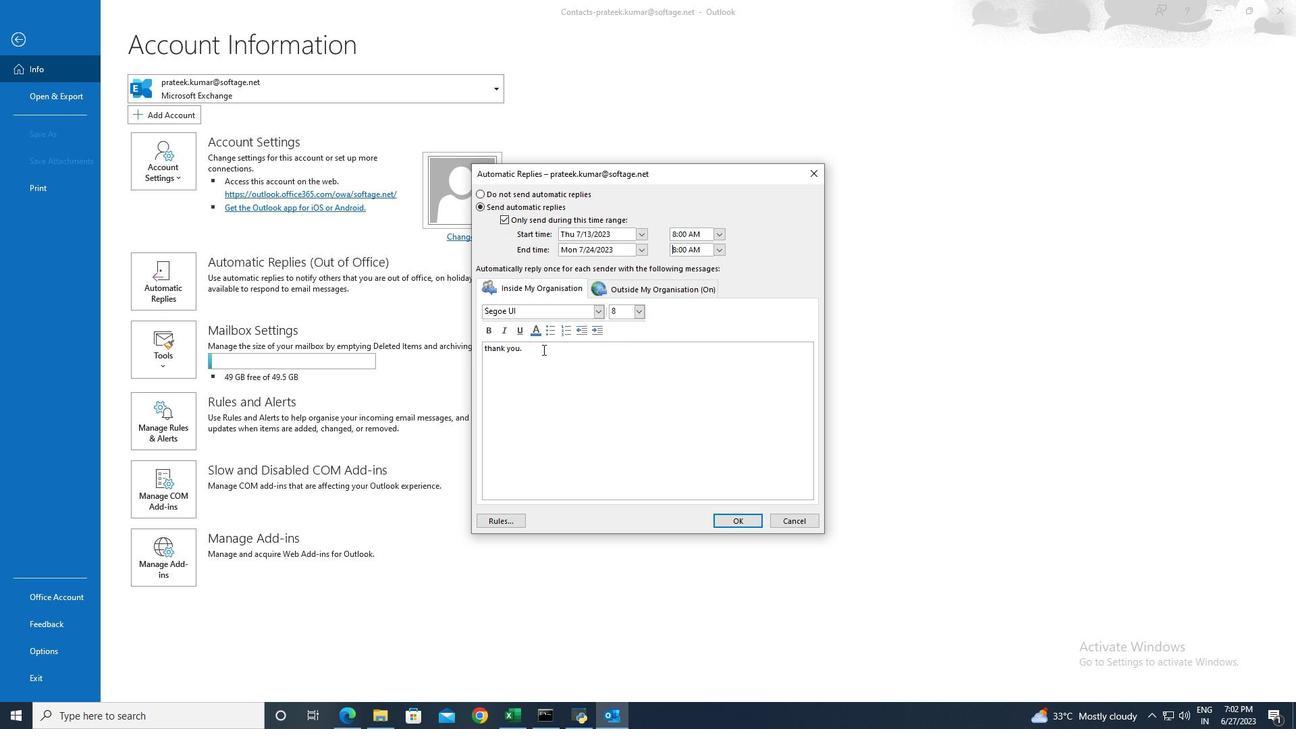 
Action: Mouse pressed left at (543, 349)
Screenshot: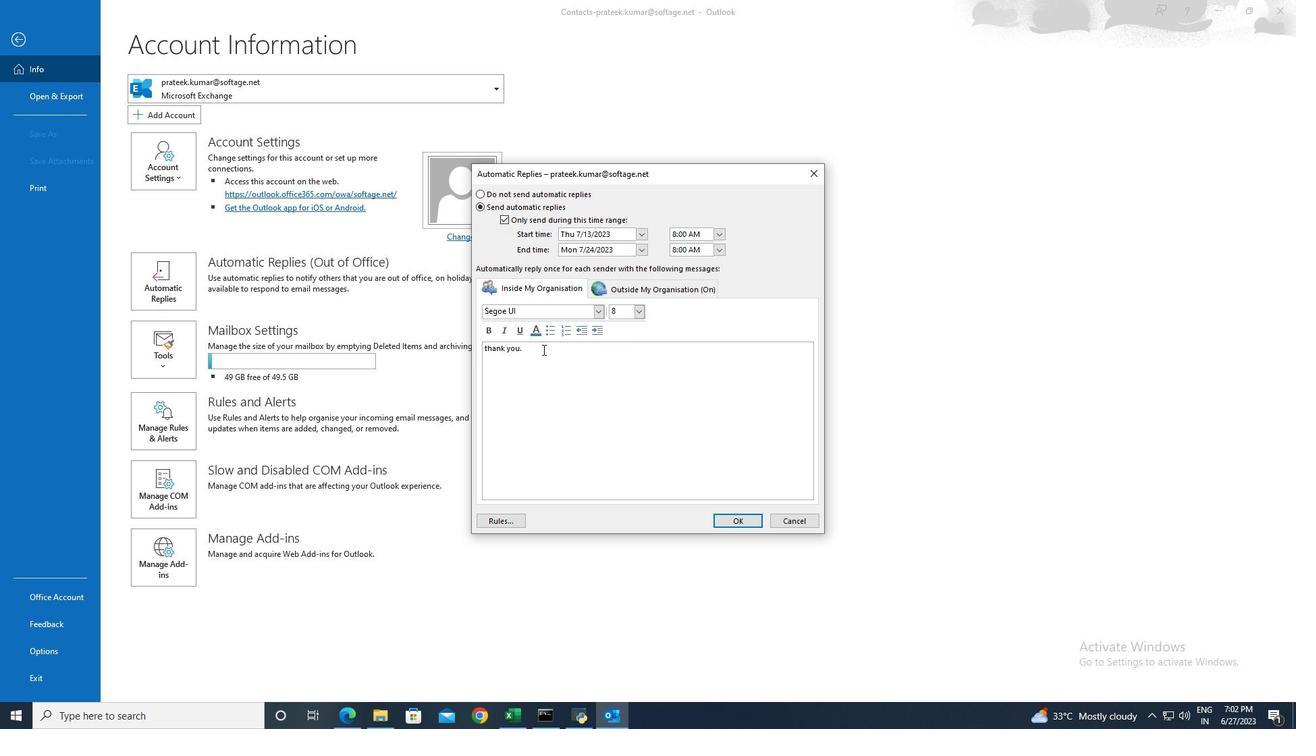 
Action: Mouse moved to (539, 355)
Screenshot: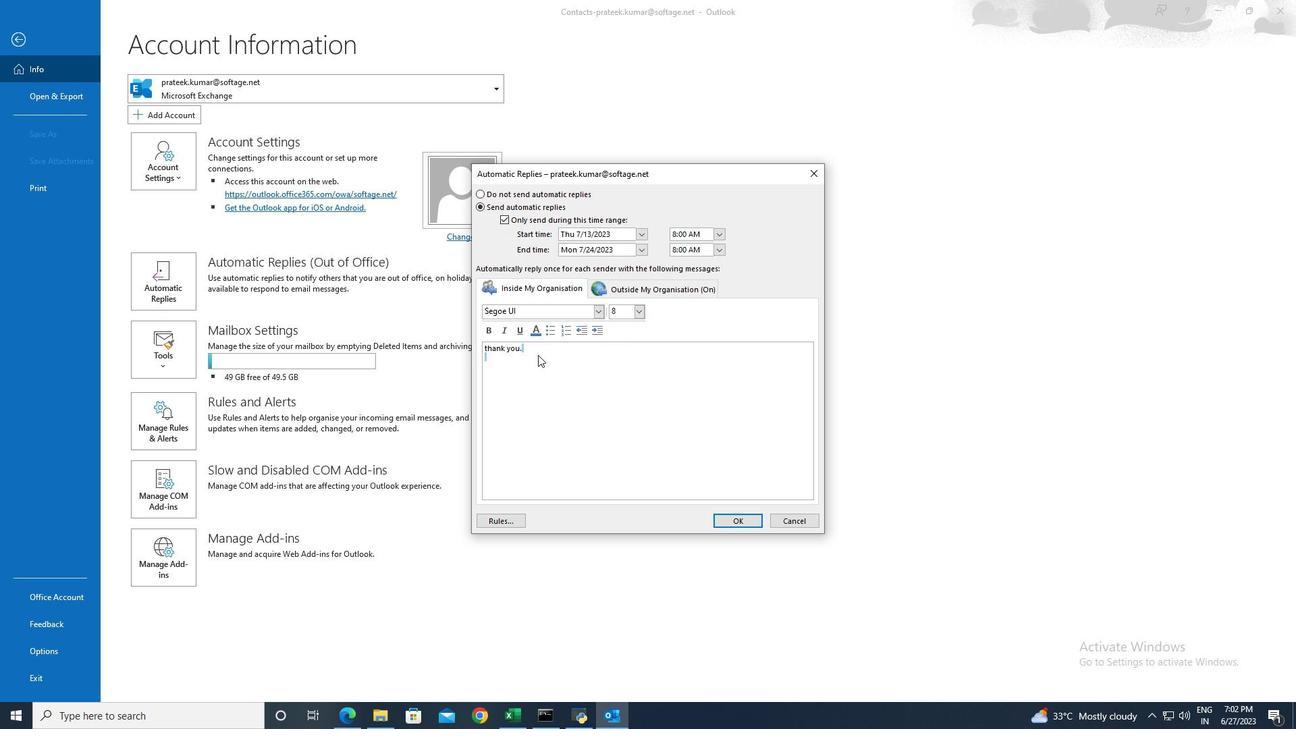 
Action: Mouse pressed left at (539, 355)
Screenshot: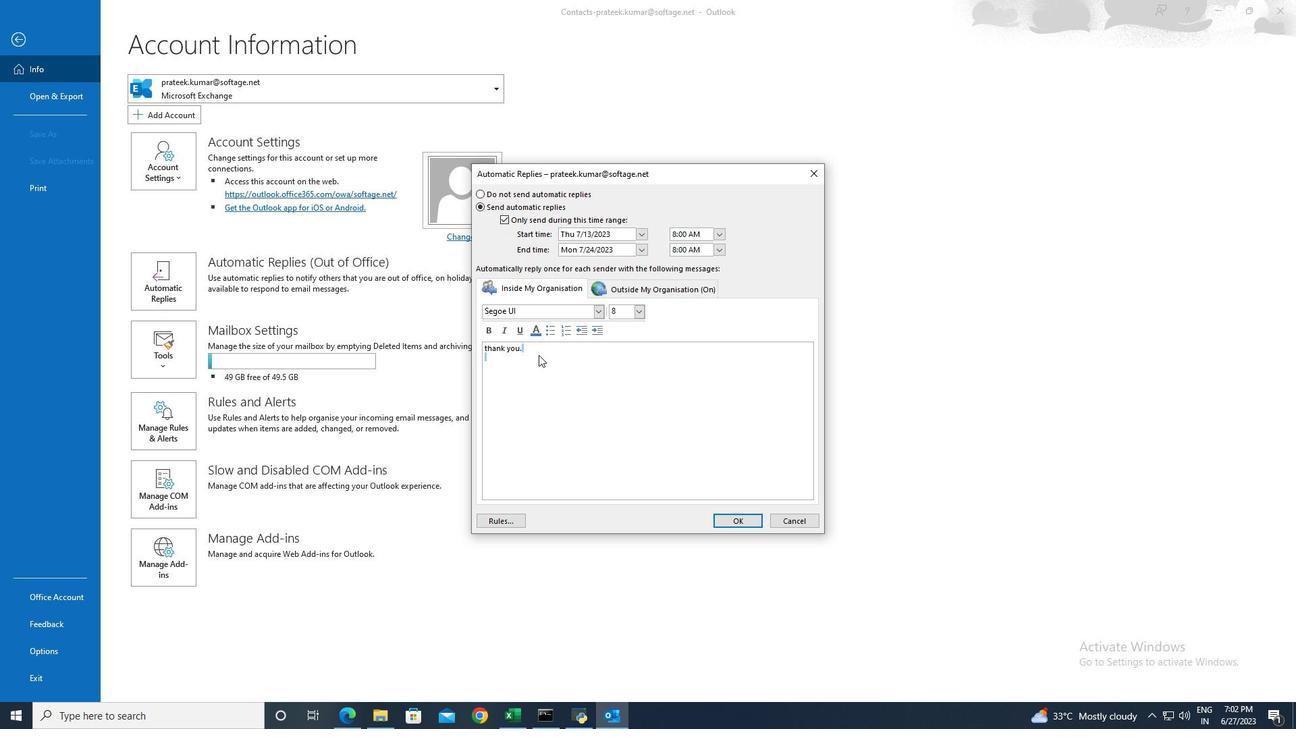 
Action: Mouse moved to (539, 353)
Screenshot: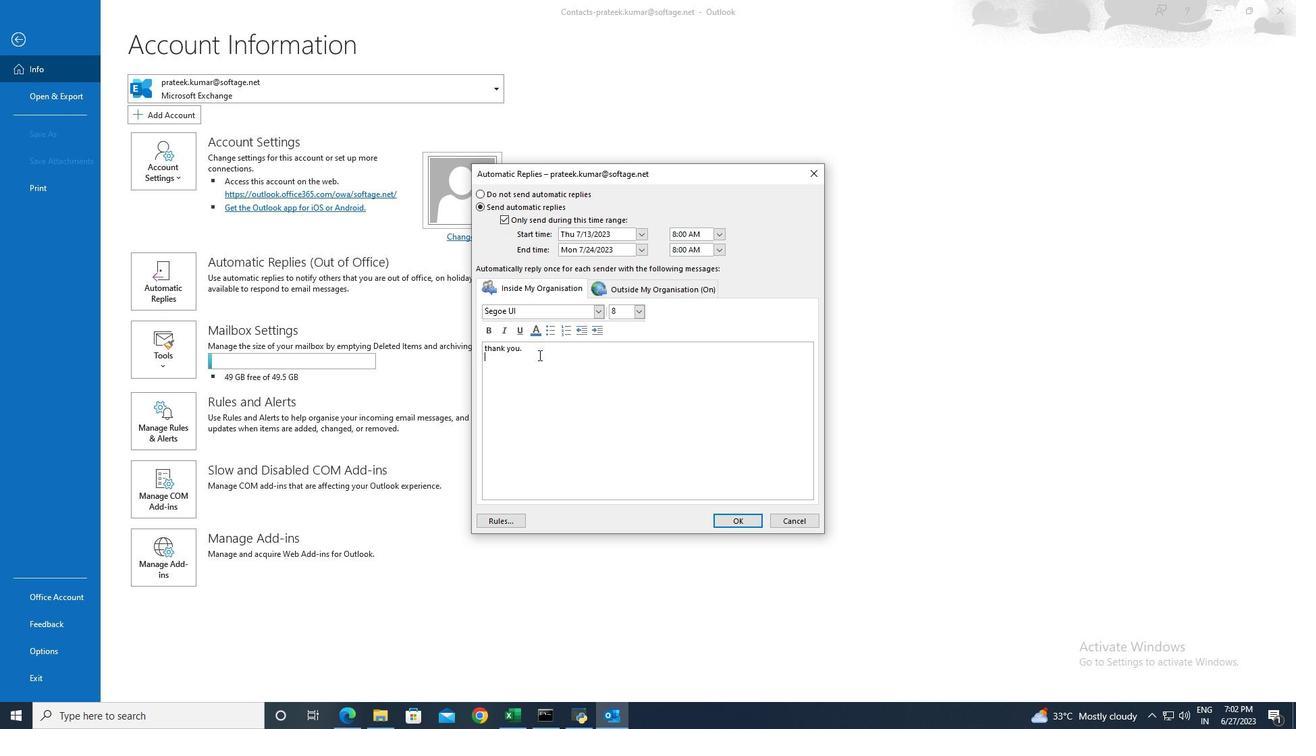 
Action: Mouse pressed left at (539, 353)
Screenshot: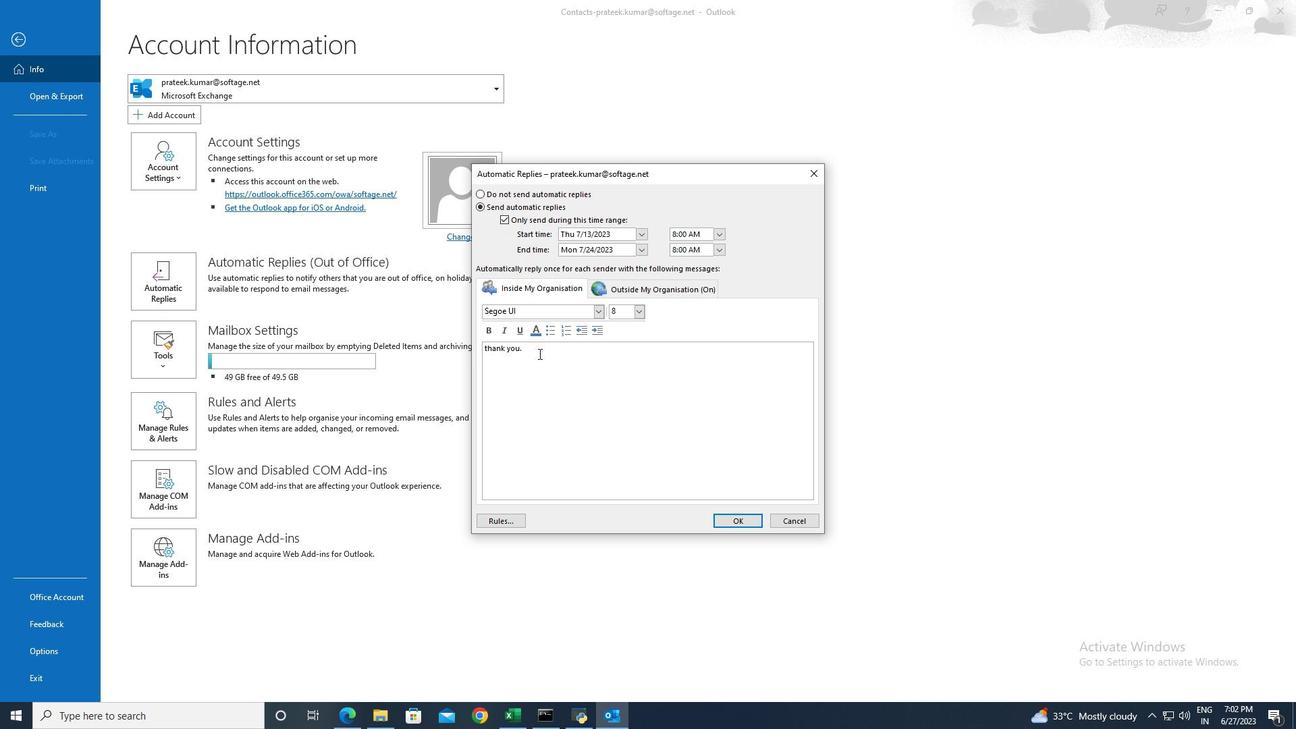 
Action: Mouse moved to (538, 352)
Screenshot: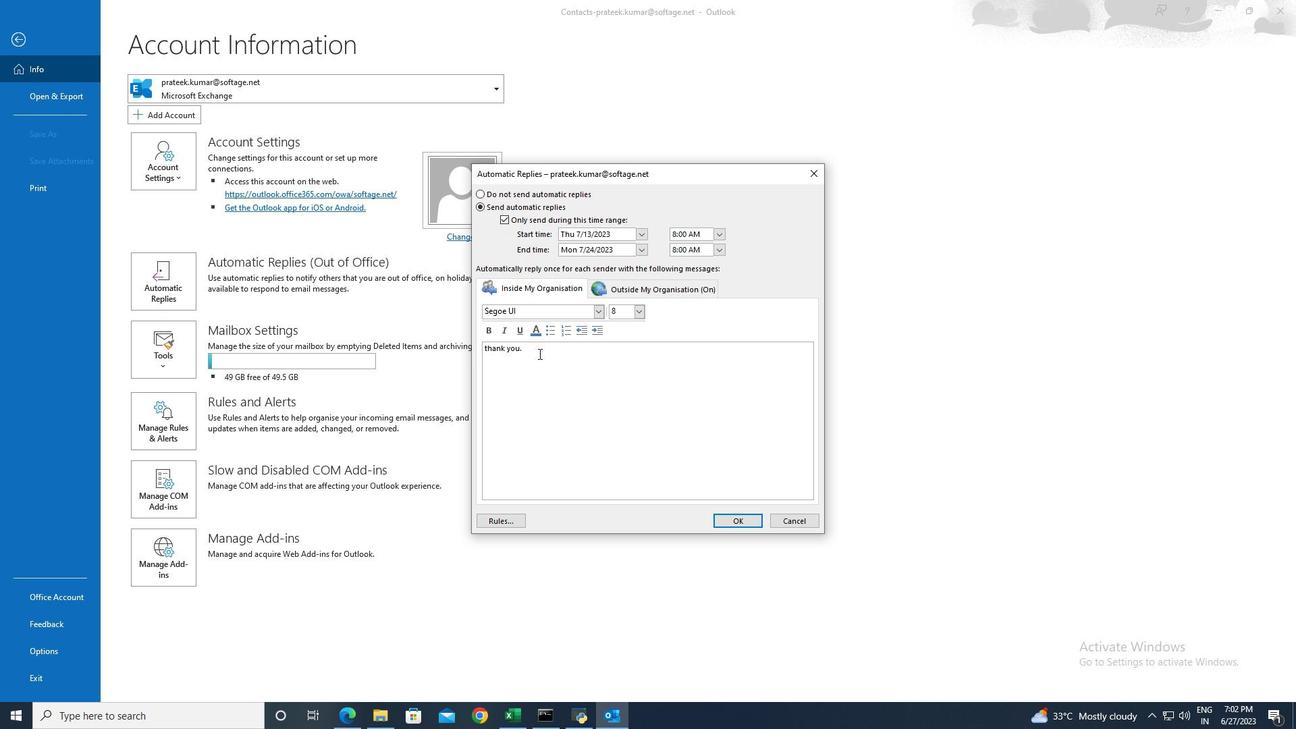 
Action: Key pressed <Key.backspace><Key.backspace><Key.backspace><Key.backspace><Key.backspace><Key.backspace><Key.backspace><Key.backspace><Key.backspace><Key.backspace><Key.backspace><Key.backspace><Key.backspace><Key.backspace><Key.shift>I<Key.space>am<Key.space>on<Key.space>vacation.
Screenshot: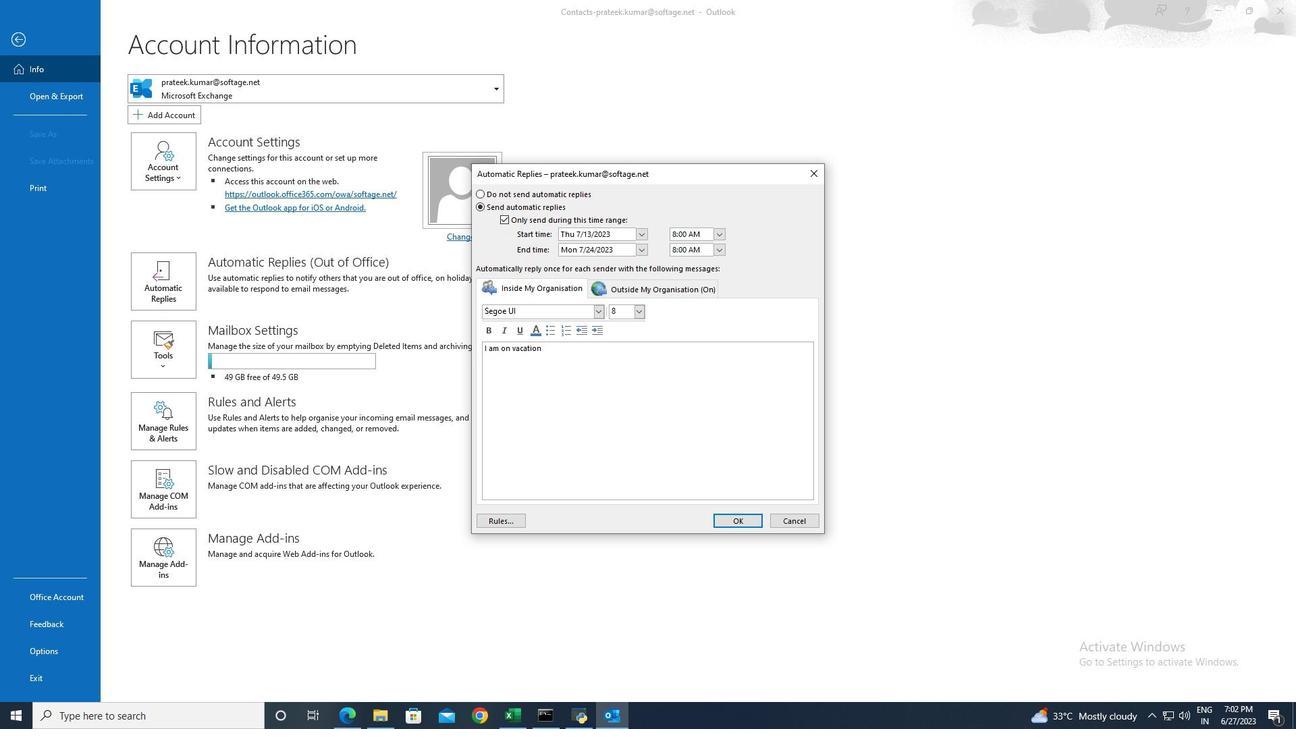 
Action: Mouse moved to (747, 521)
Screenshot: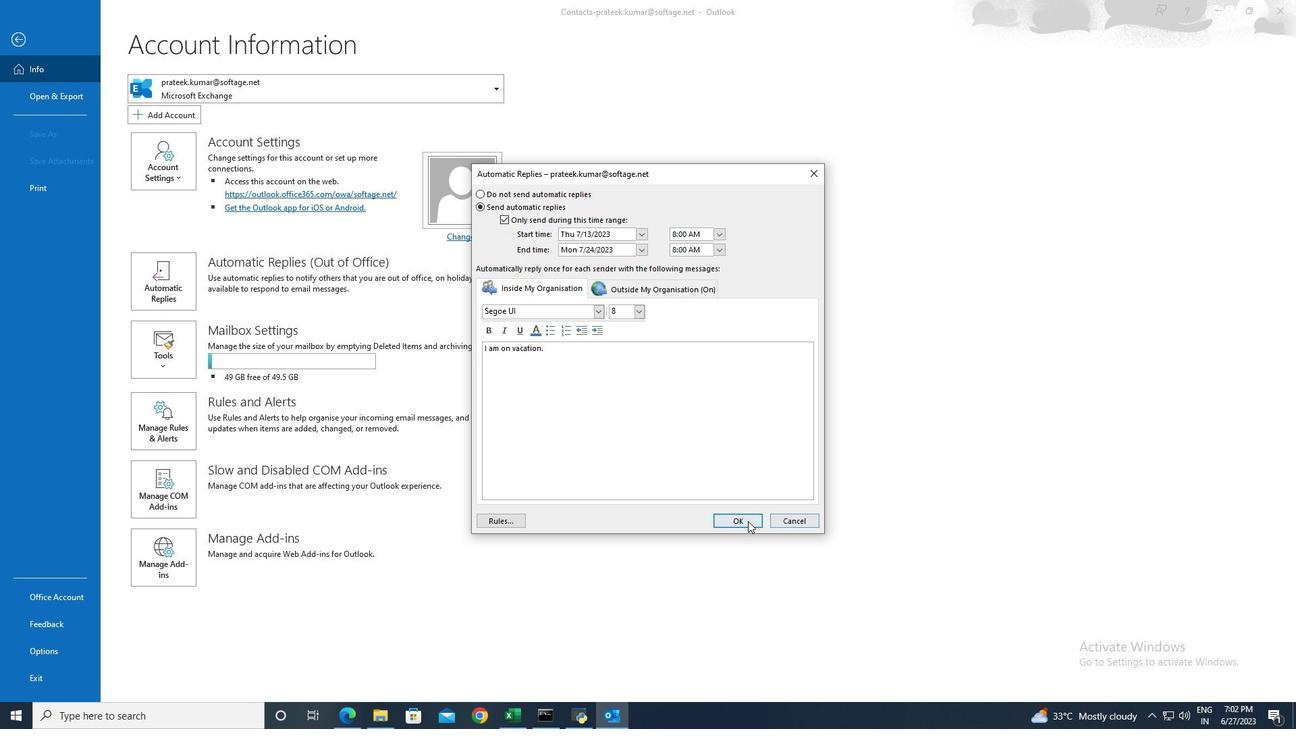 
Action: Mouse pressed left at (747, 521)
Screenshot: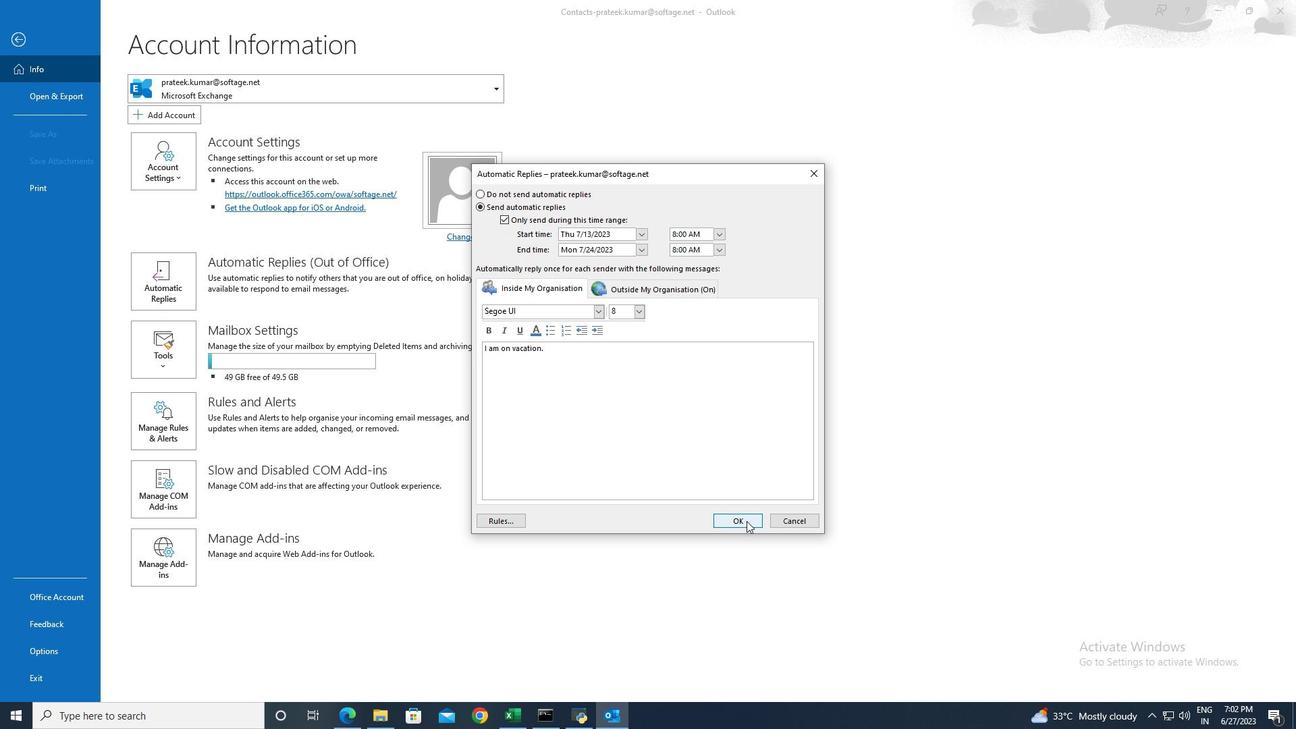 
Action: Mouse moved to (626, 387)
Screenshot: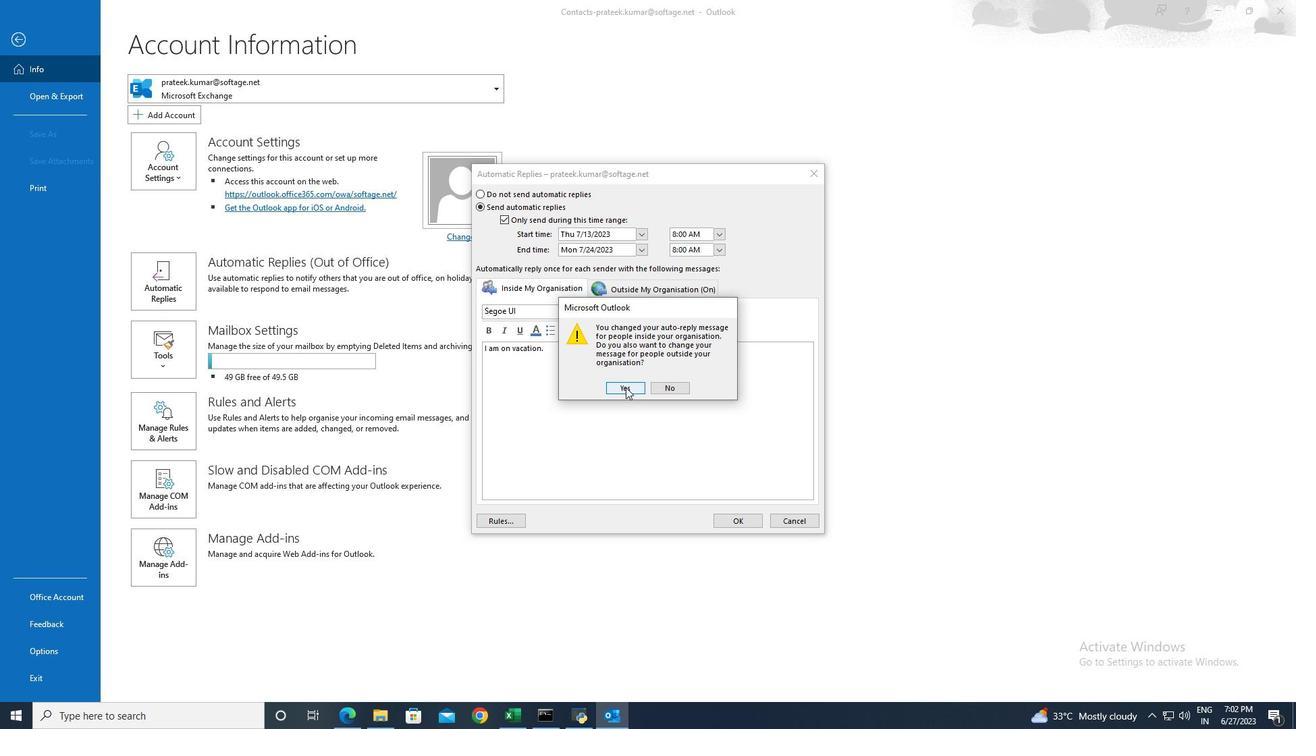 
Action: Mouse pressed left at (626, 387)
Screenshot: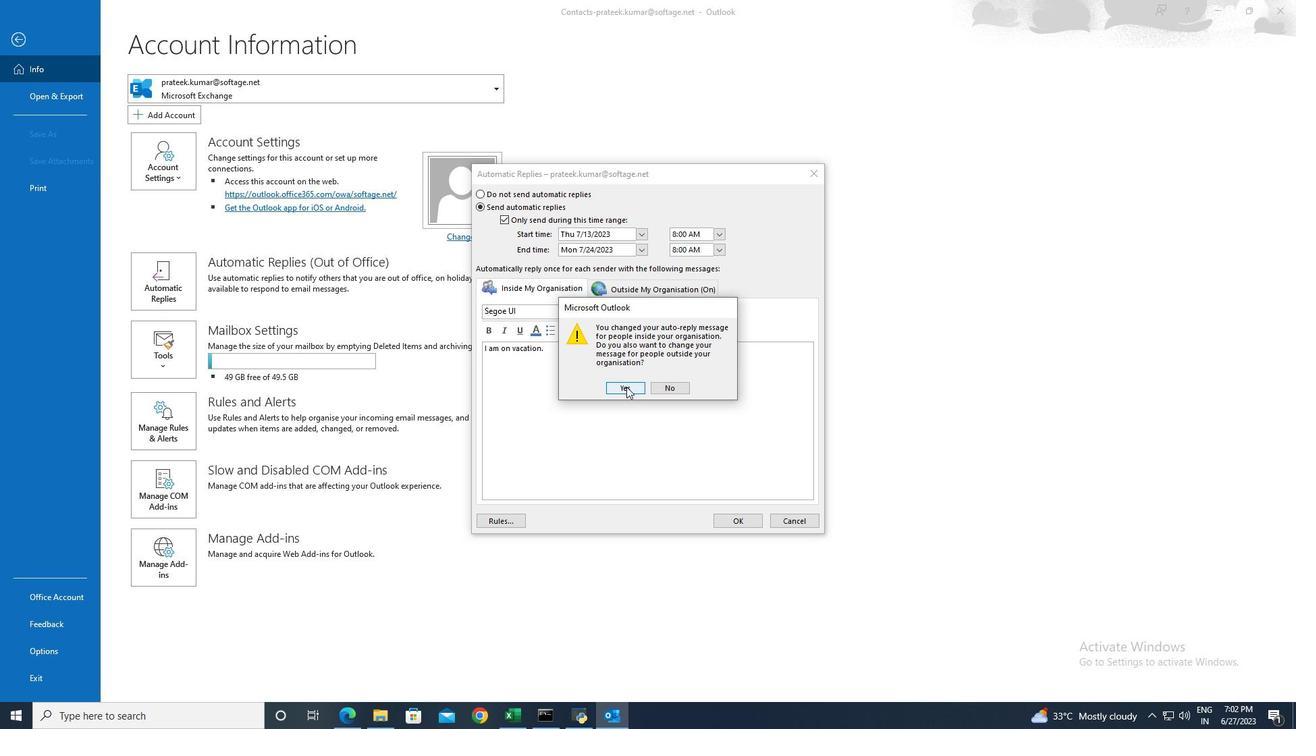 
Action: Mouse moved to (745, 518)
Screenshot: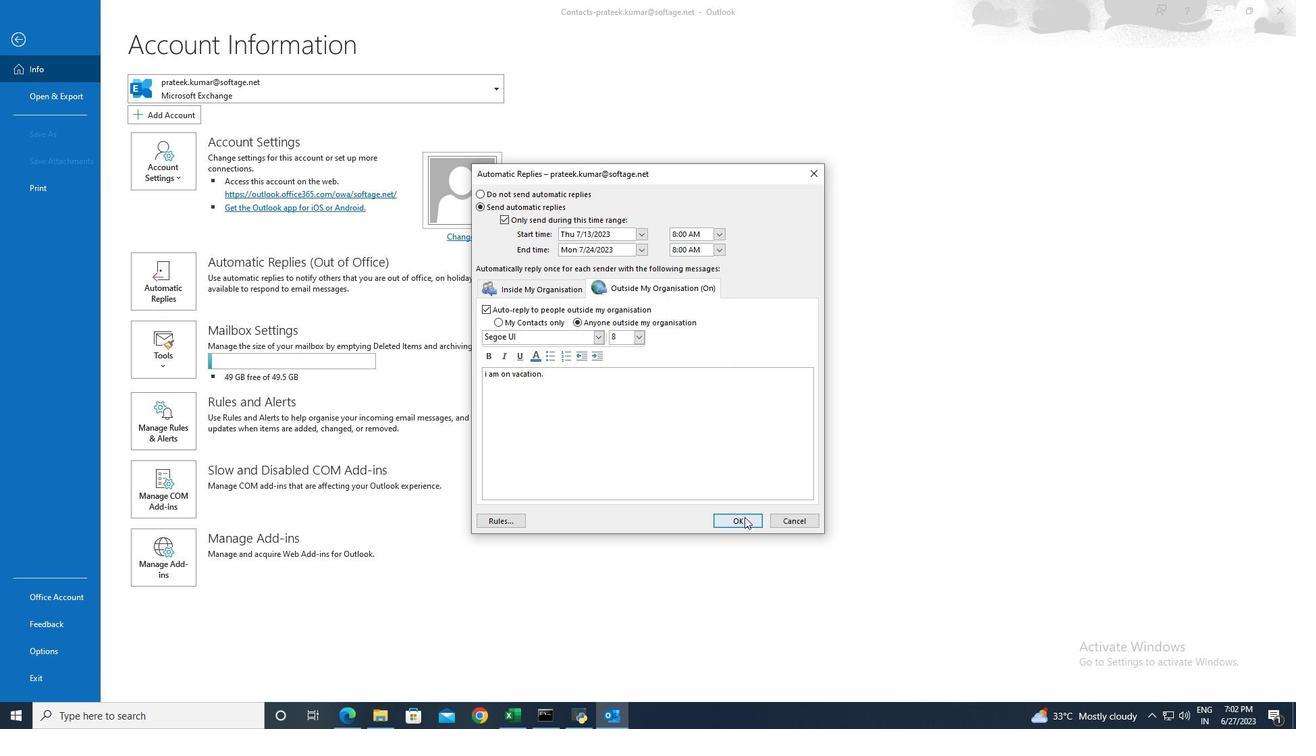 
Action: Mouse pressed left at (745, 518)
Screenshot: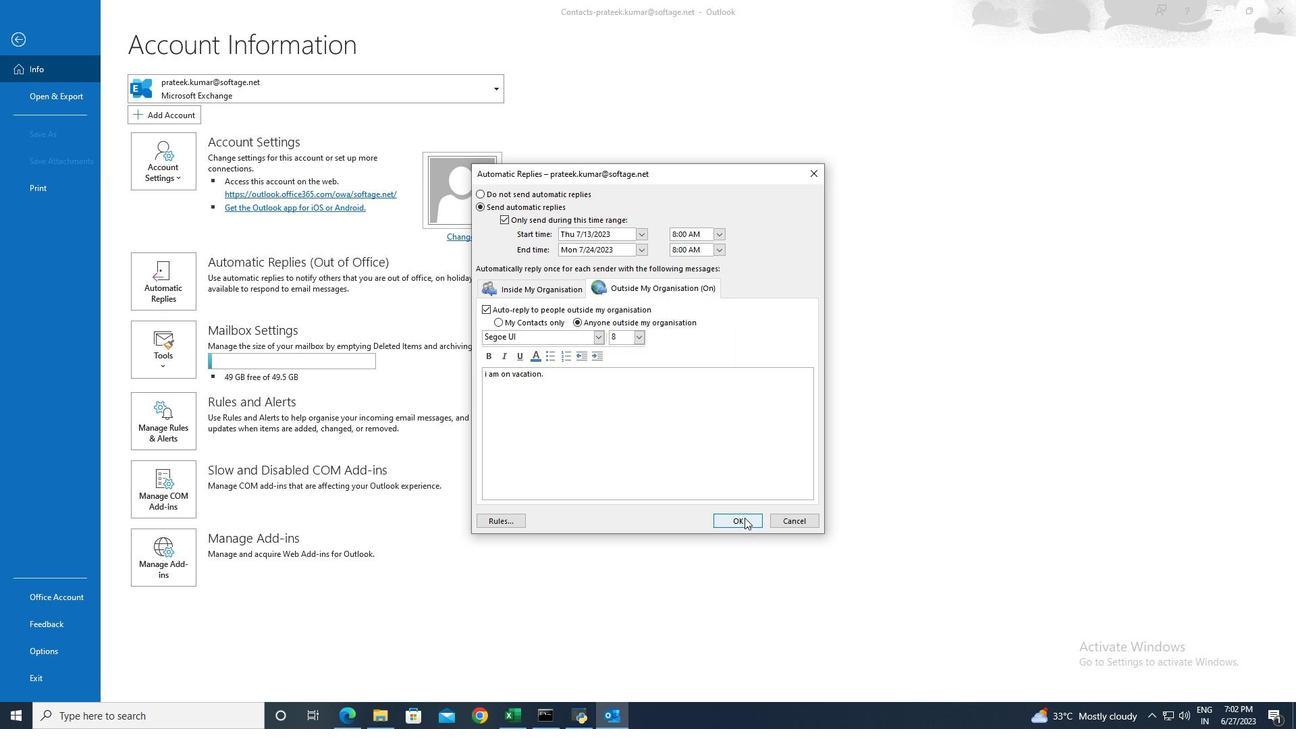 
Action: Mouse moved to (745, 518)
Screenshot: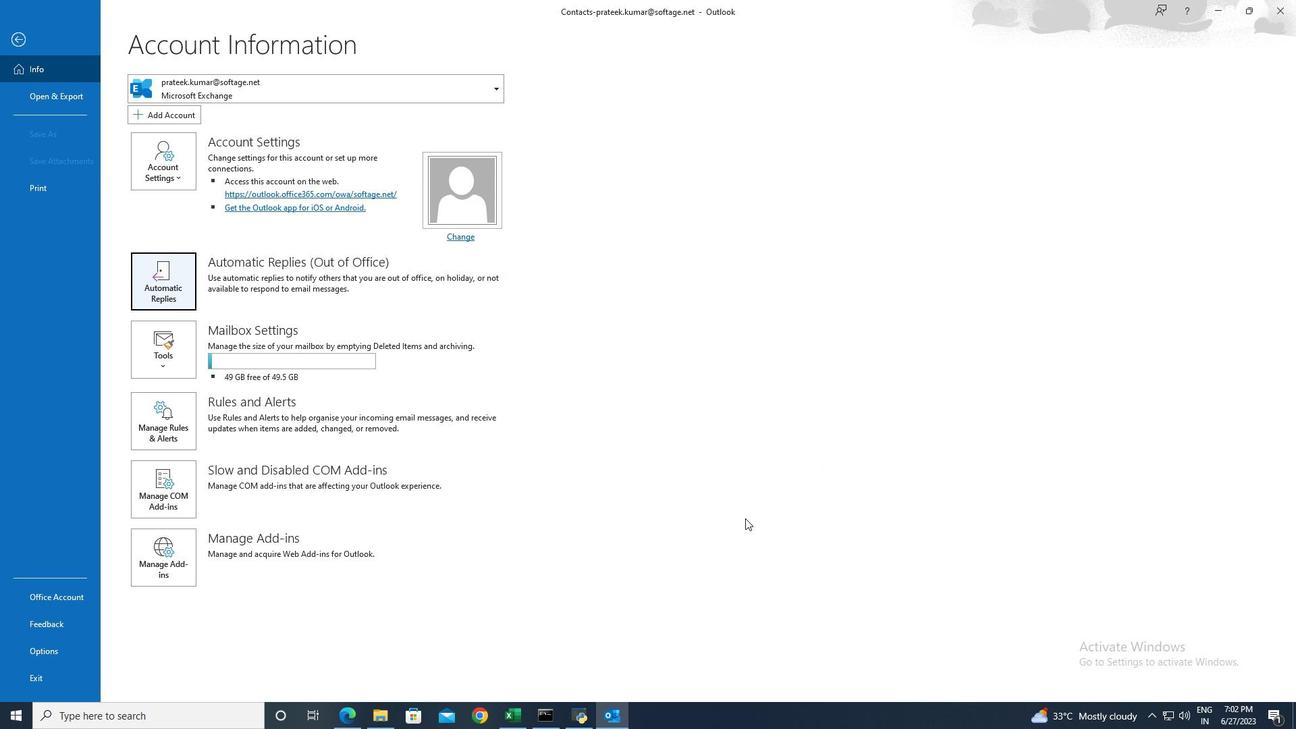 
